 Task: Search round trip flight ticket for 2 adults, 4 children and 1 infant on lap in business from Salina: Salina Regional Airport to Greenville: Pitt-greenville Airport on 5-2-2023 and return on 5-3-2023. Choice of flights is American. Price is upto 20000. Outbound departure time preference is 16:00. Return departure time preference is 12:45.
Action: Mouse moved to (338, 294)
Screenshot: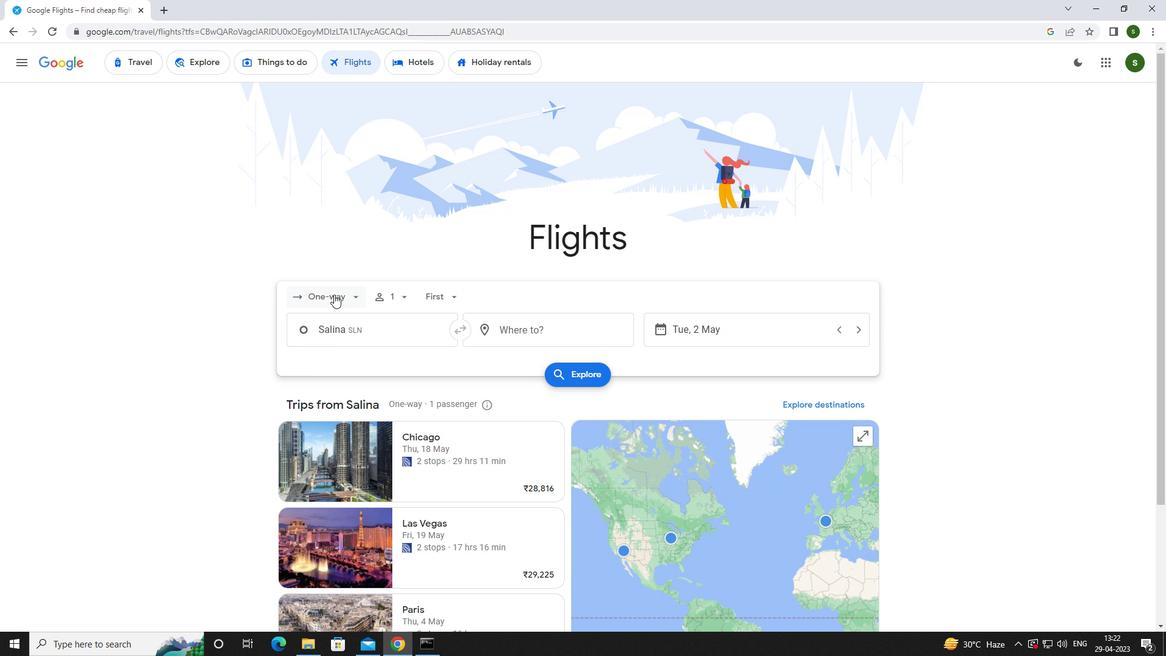 
Action: Mouse pressed left at (338, 294)
Screenshot: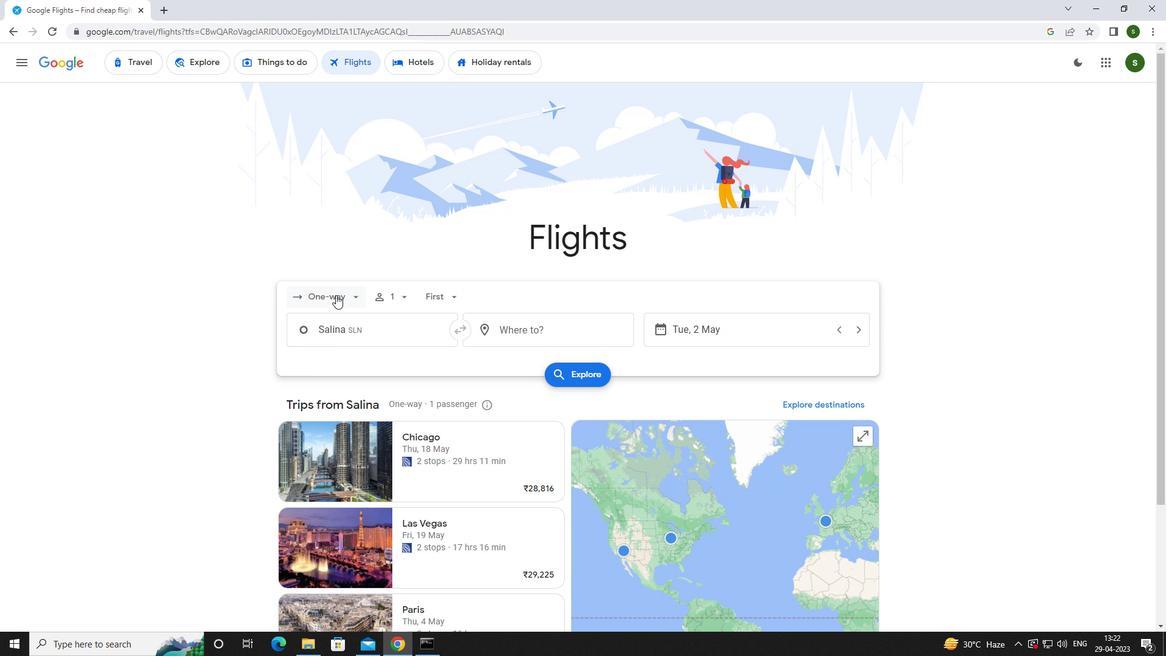 
Action: Mouse moved to (354, 326)
Screenshot: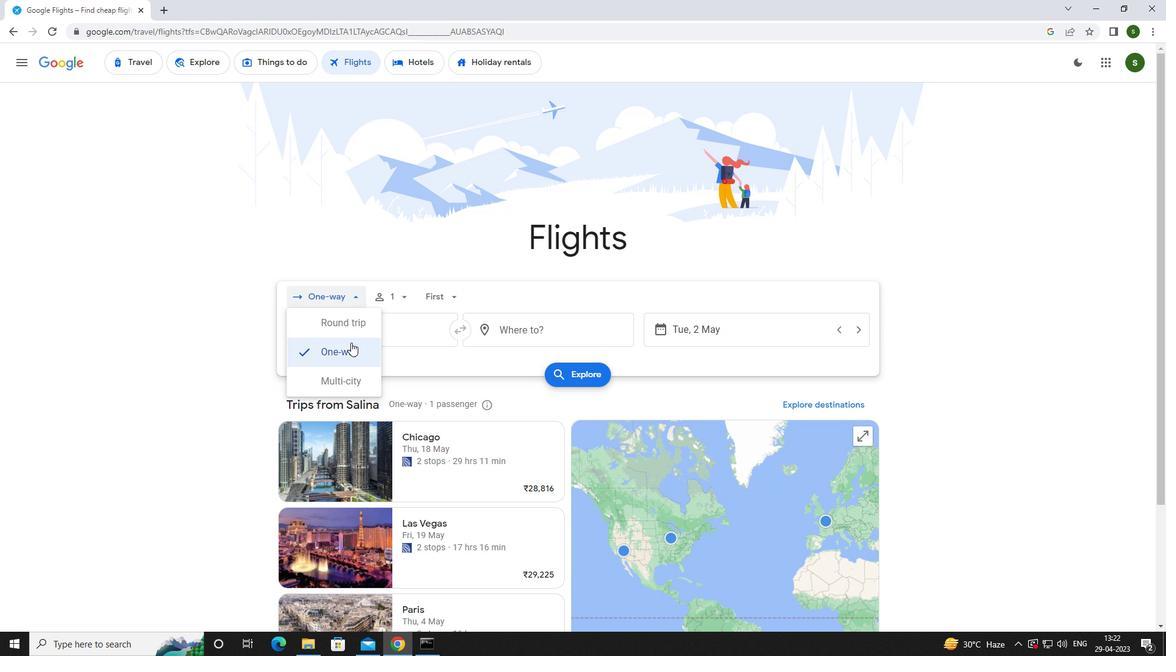 
Action: Mouse pressed left at (354, 326)
Screenshot: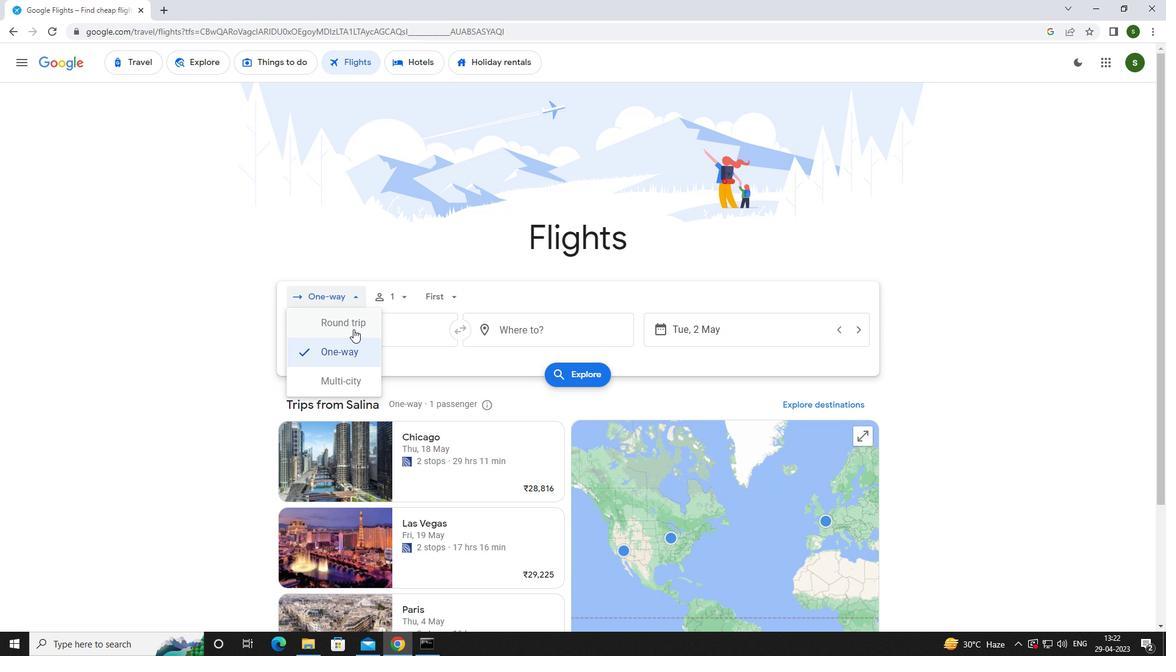 
Action: Mouse moved to (411, 293)
Screenshot: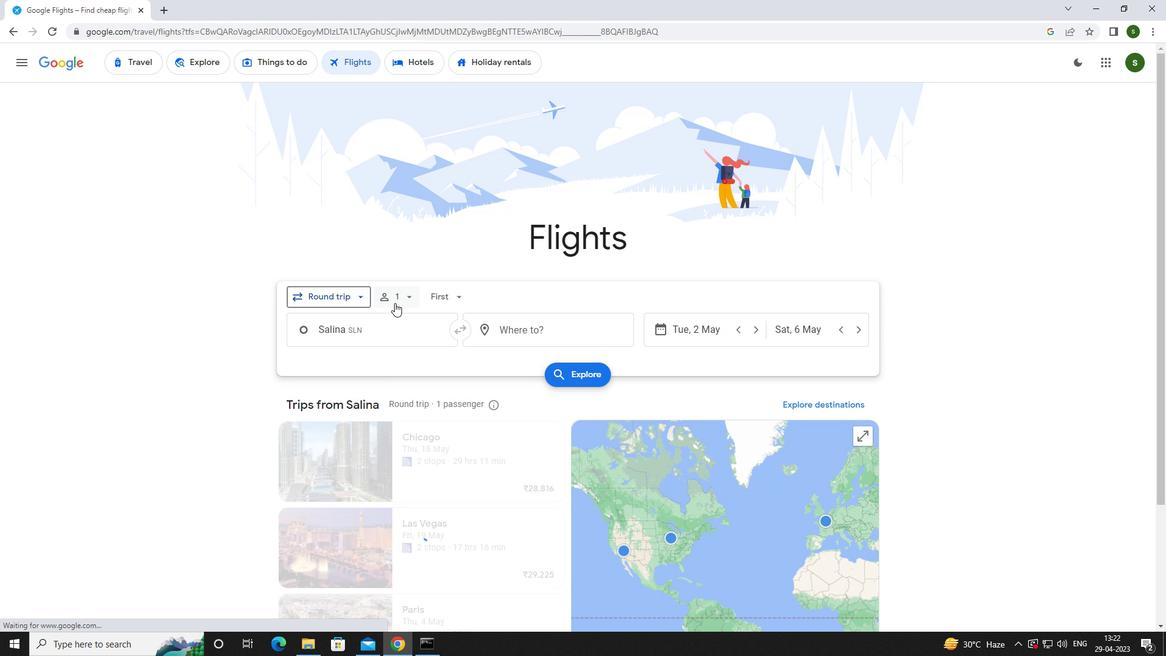
Action: Mouse pressed left at (411, 293)
Screenshot: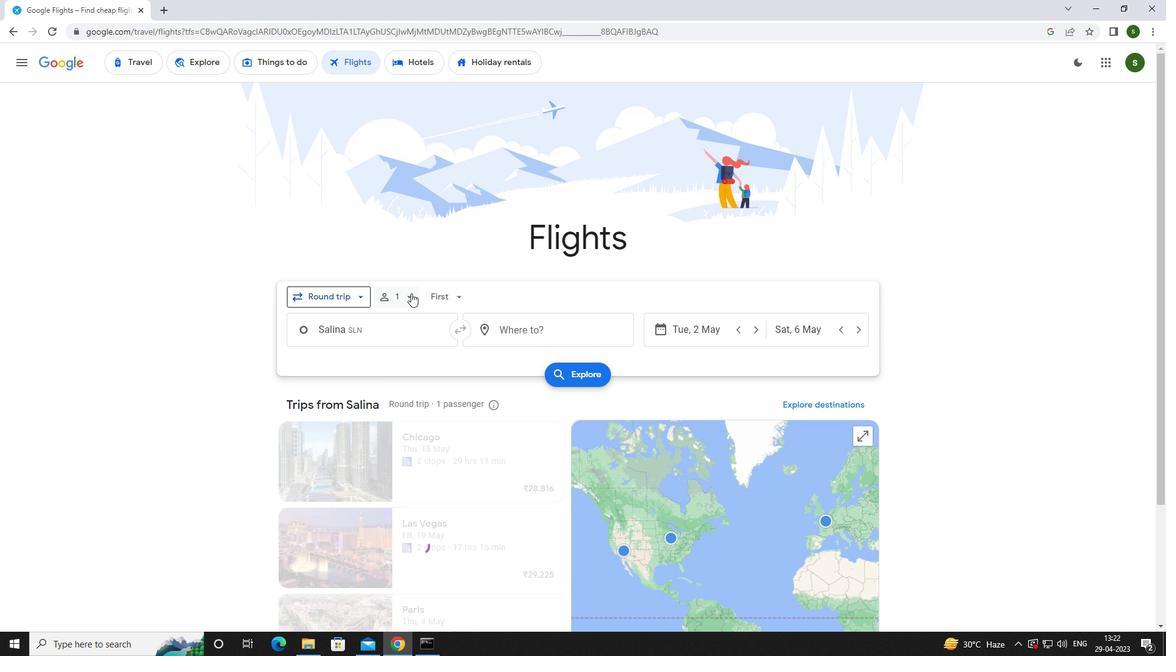 
Action: Mouse moved to (498, 325)
Screenshot: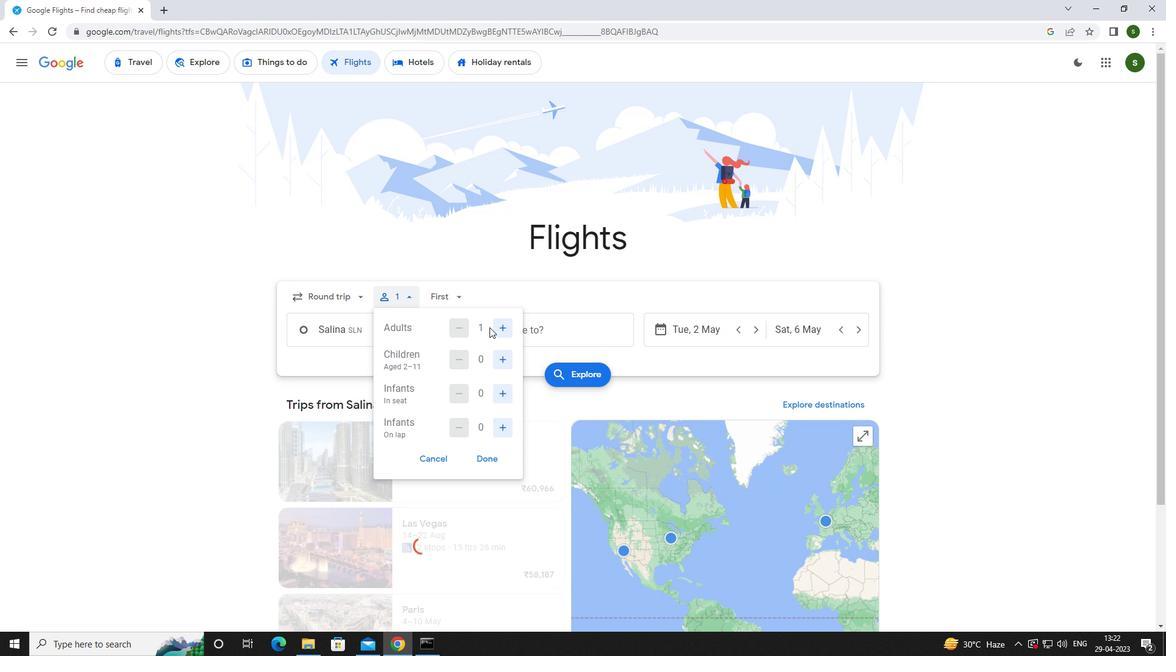 
Action: Mouse pressed left at (498, 325)
Screenshot: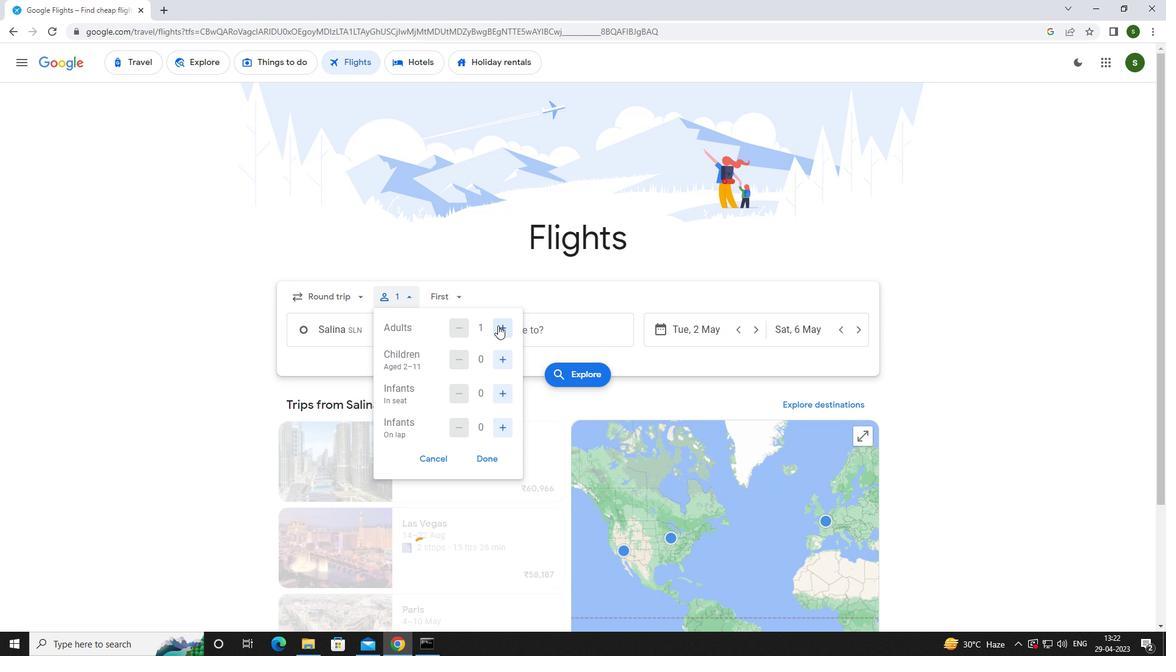
Action: Mouse moved to (495, 360)
Screenshot: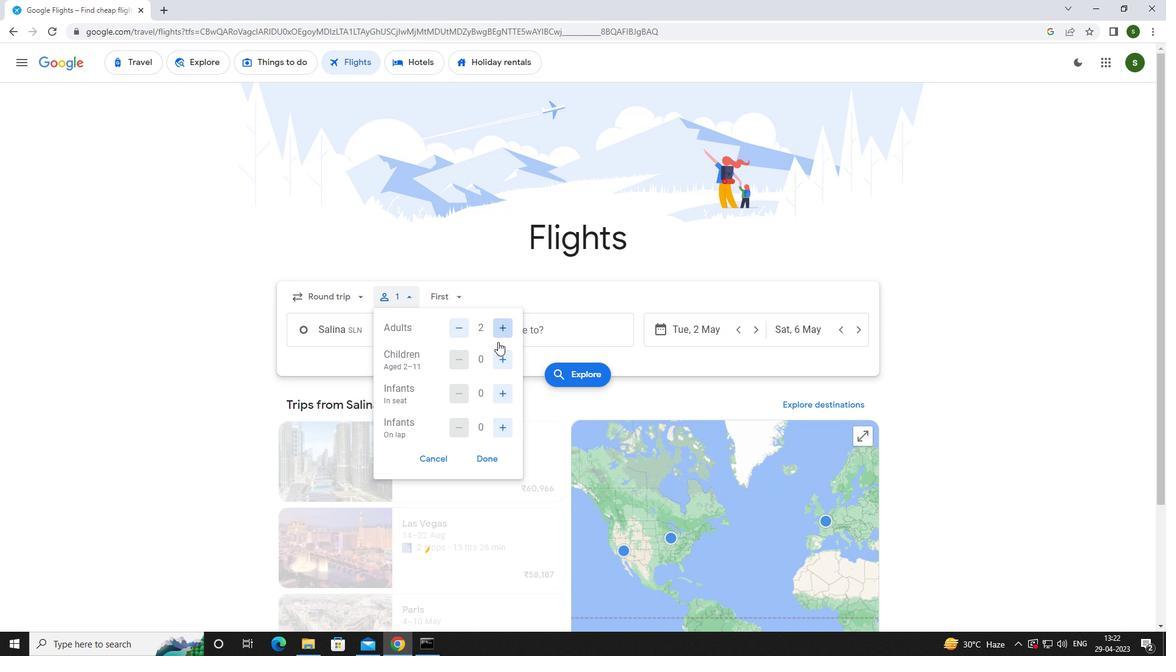 
Action: Mouse pressed left at (495, 360)
Screenshot: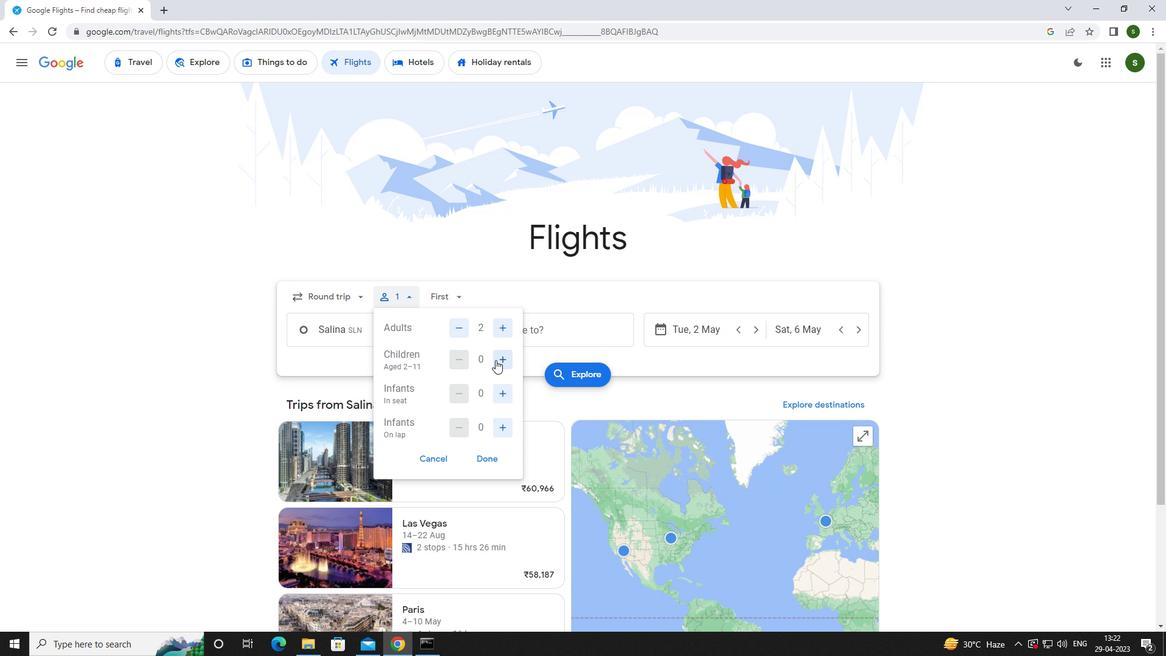 
Action: Mouse pressed left at (495, 360)
Screenshot: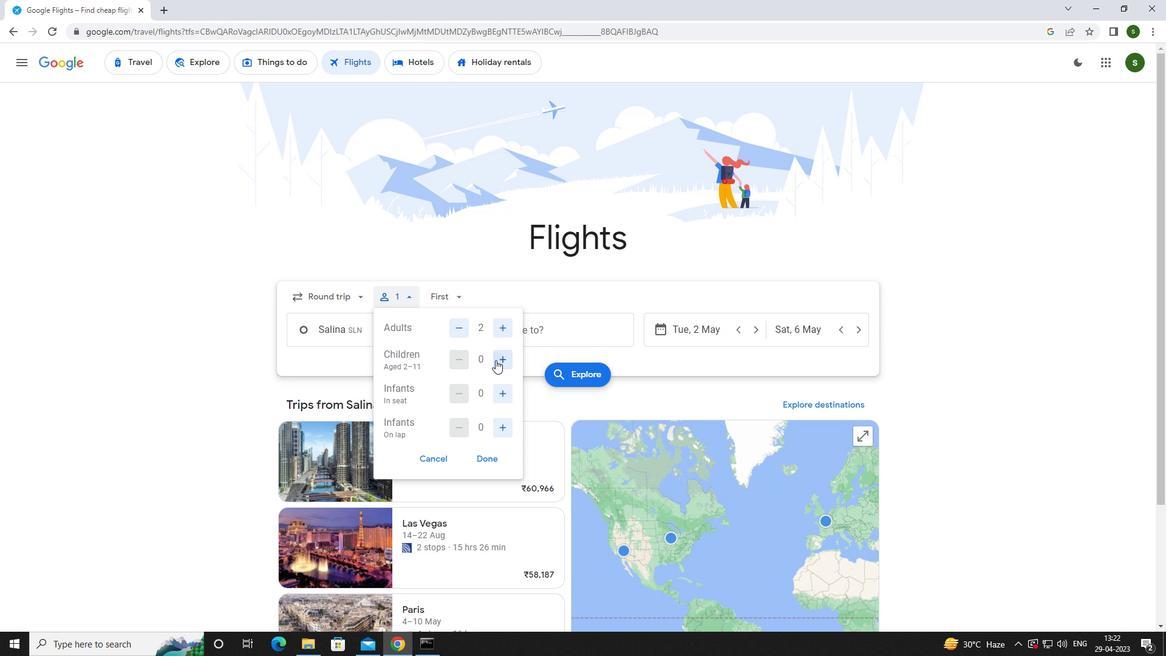 
Action: Mouse pressed left at (495, 360)
Screenshot: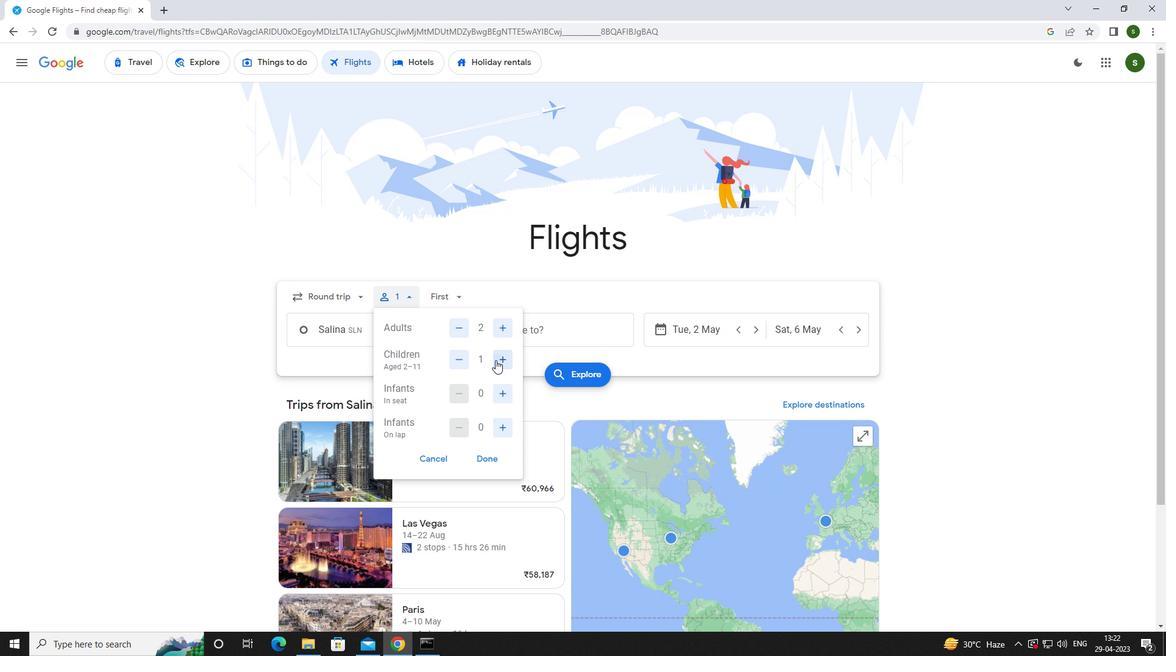 
Action: Mouse pressed left at (495, 360)
Screenshot: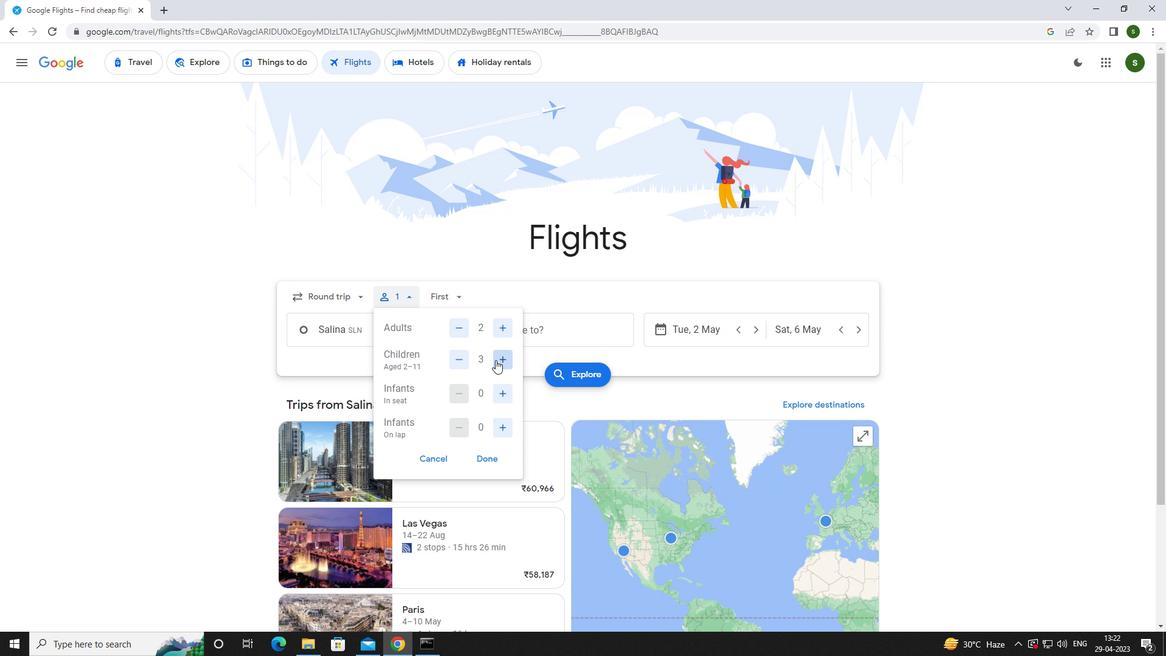 
Action: Mouse moved to (510, 424)
Screenshot: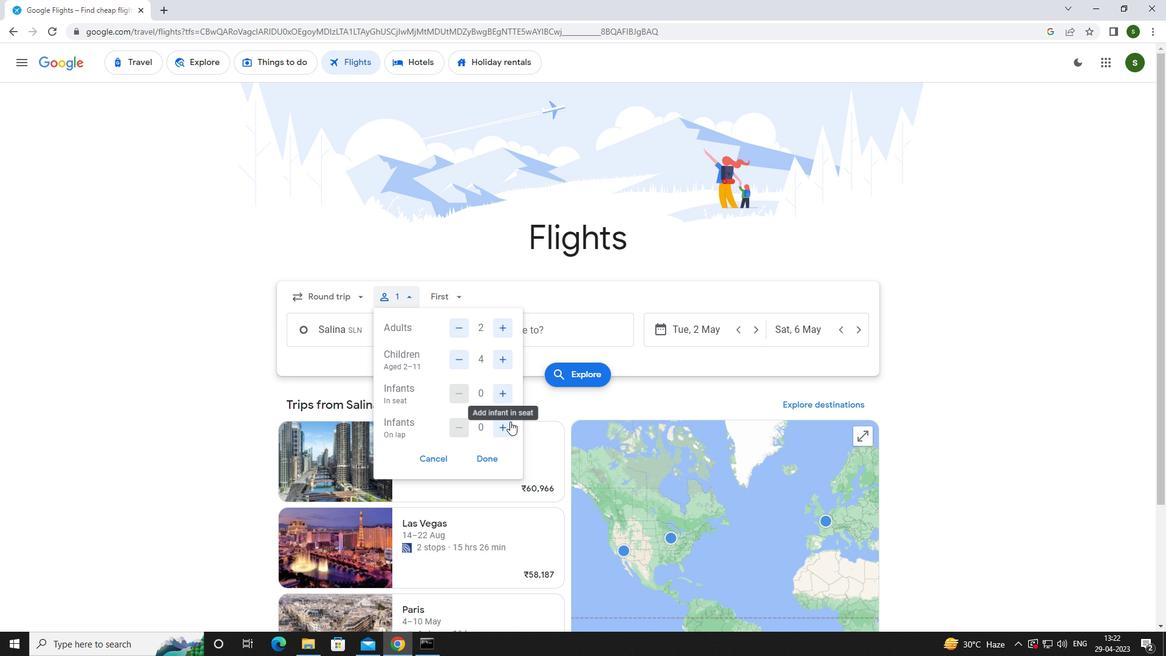 
Action: Mouse pressed left at (510, 424)
Screenshot: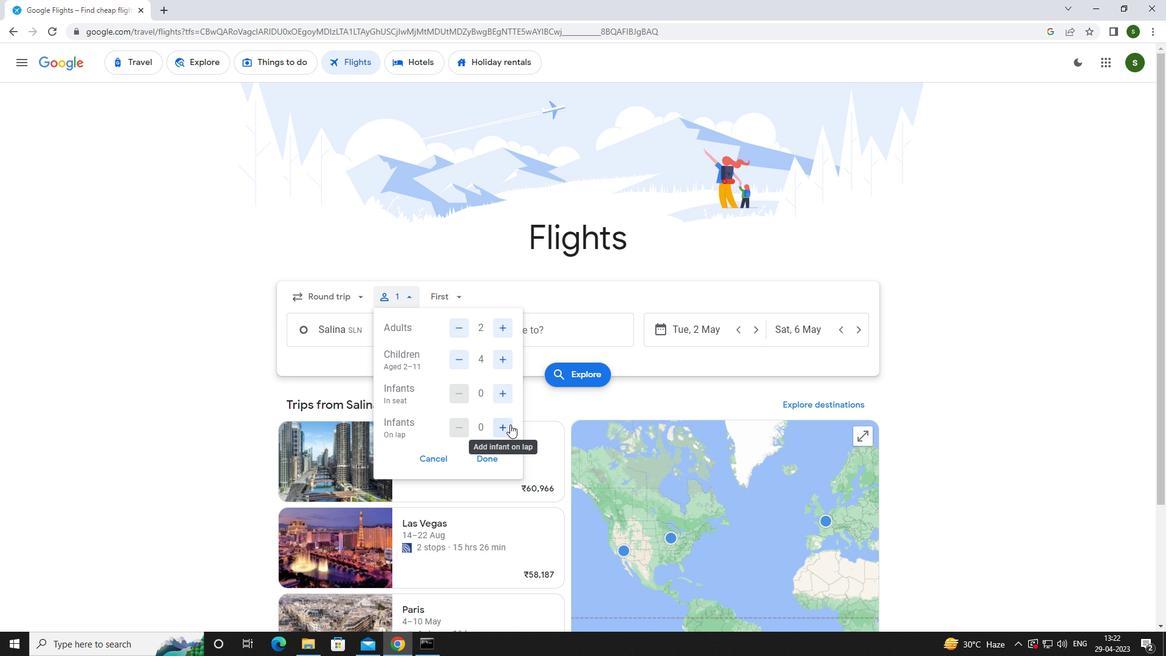 
Action: Mouse moved to (456, 293)
Screenshot: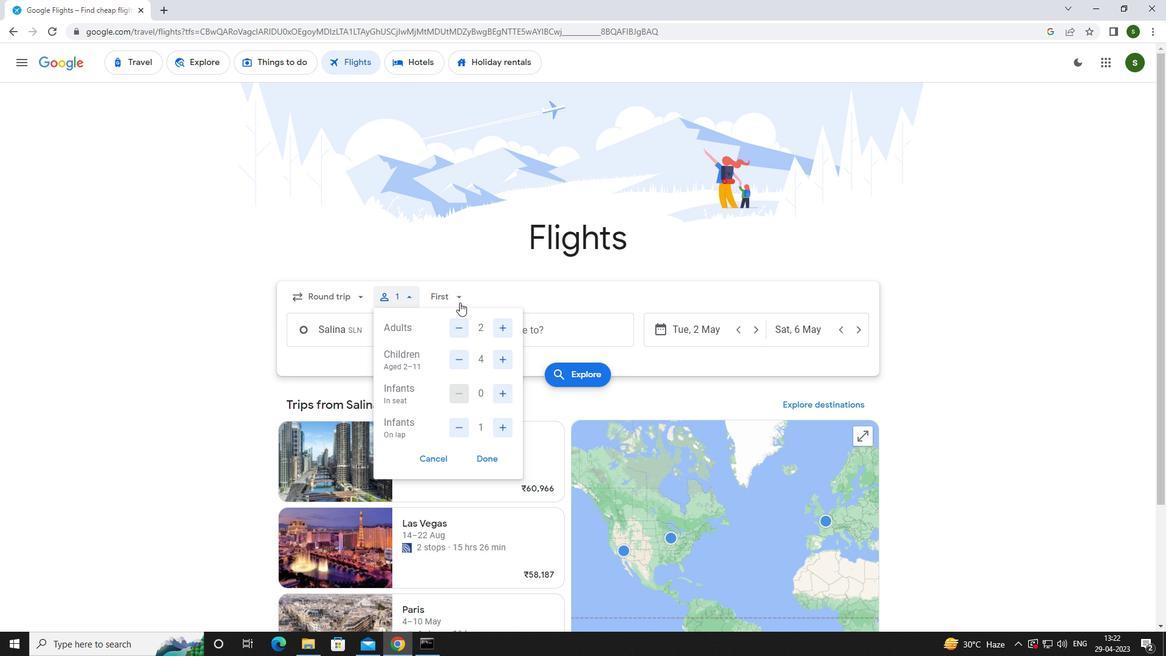 
Action: Mouse pressed left at (456, 293)
Screenshot: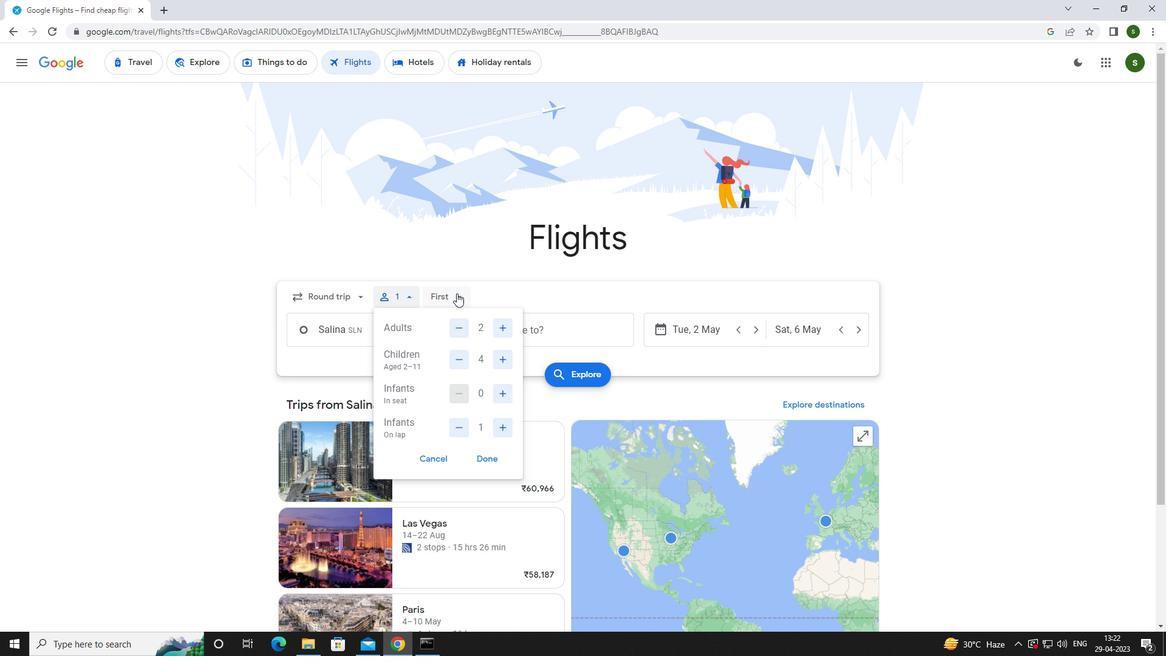 
Action: Mouse moved to (484, 381)
Screenshot: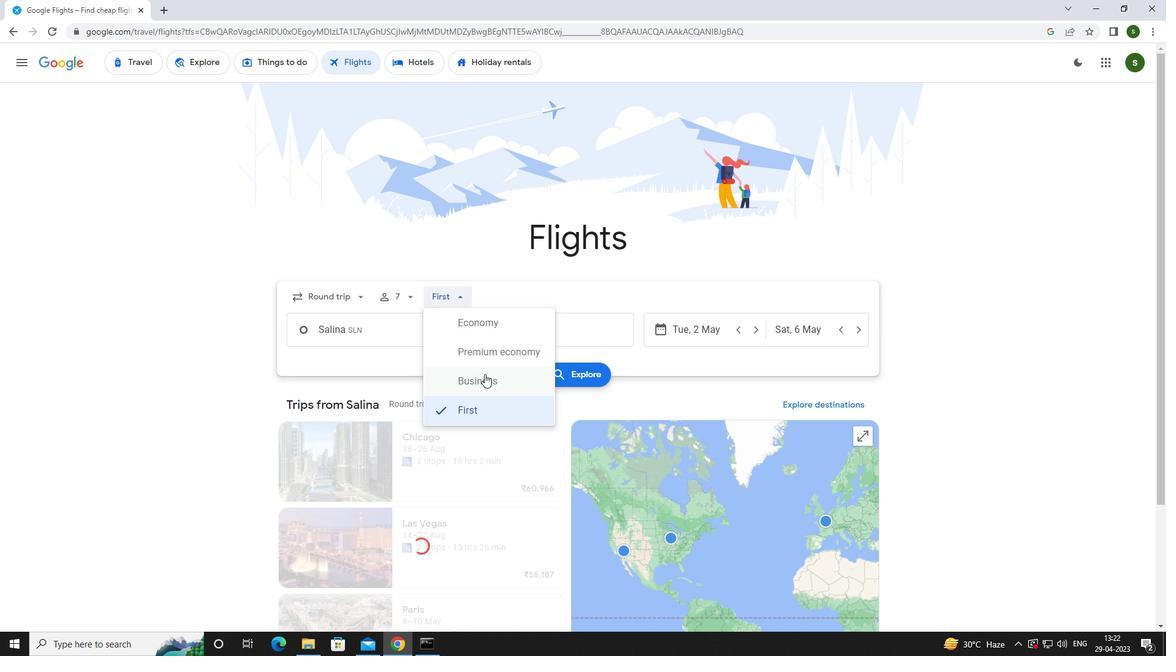 
Action: Mouse pressed left at (484, 381)
Screenshot: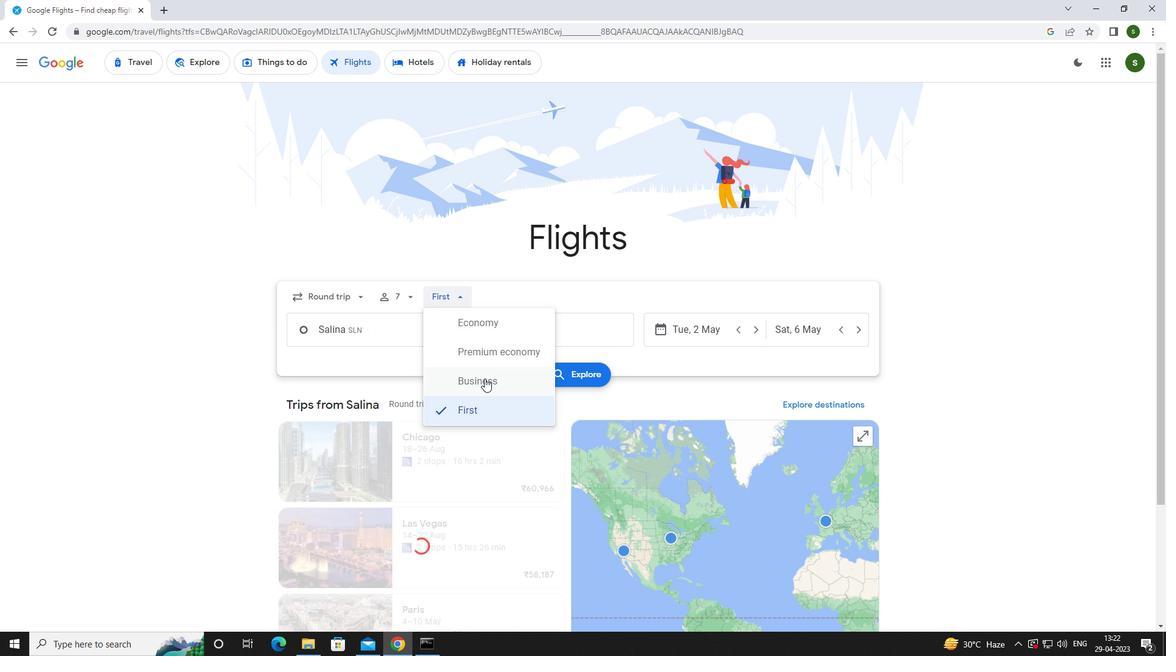 
Action: Mouse moved to (384, 339)
Screenshot: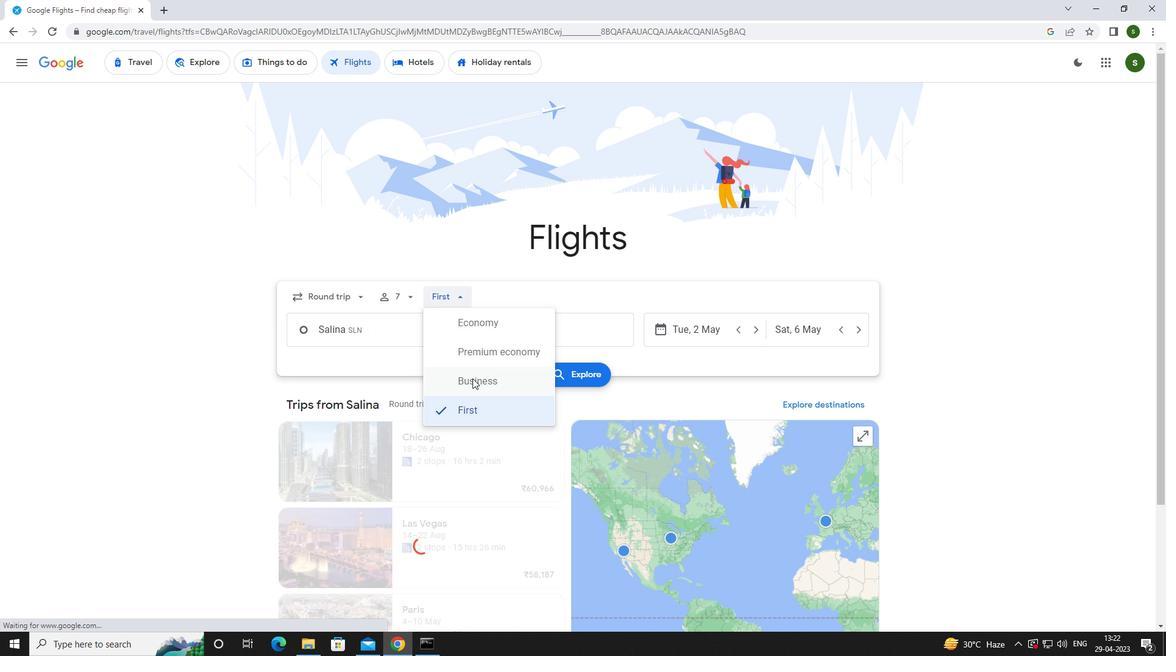 
Action: Mouse pressed left at (384, 339)
Screenshot: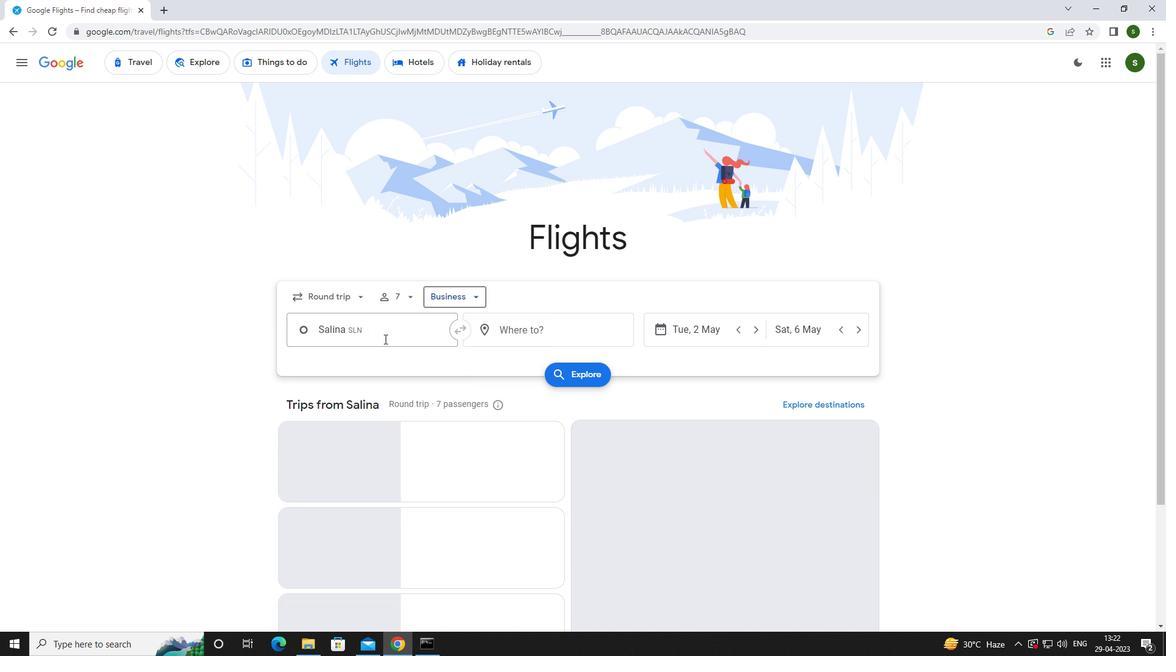 
Action: Key pressed s<Key.caps_lock>alina
Screenshot: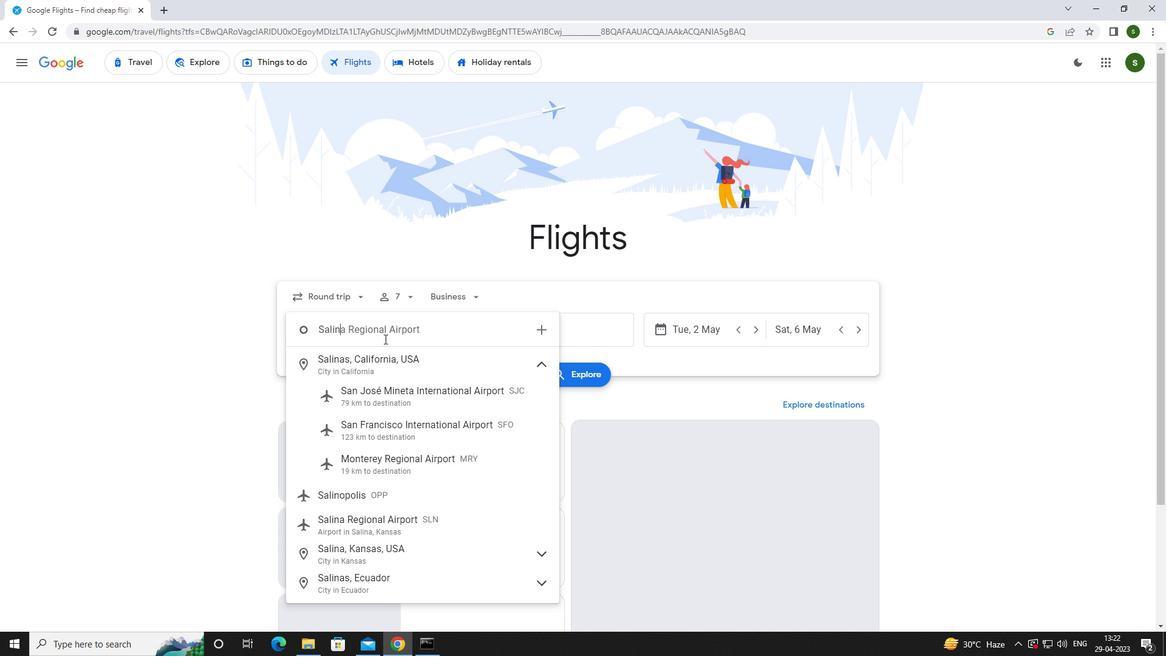 
Action: Mouse moved to (415, 499)
Screenshot: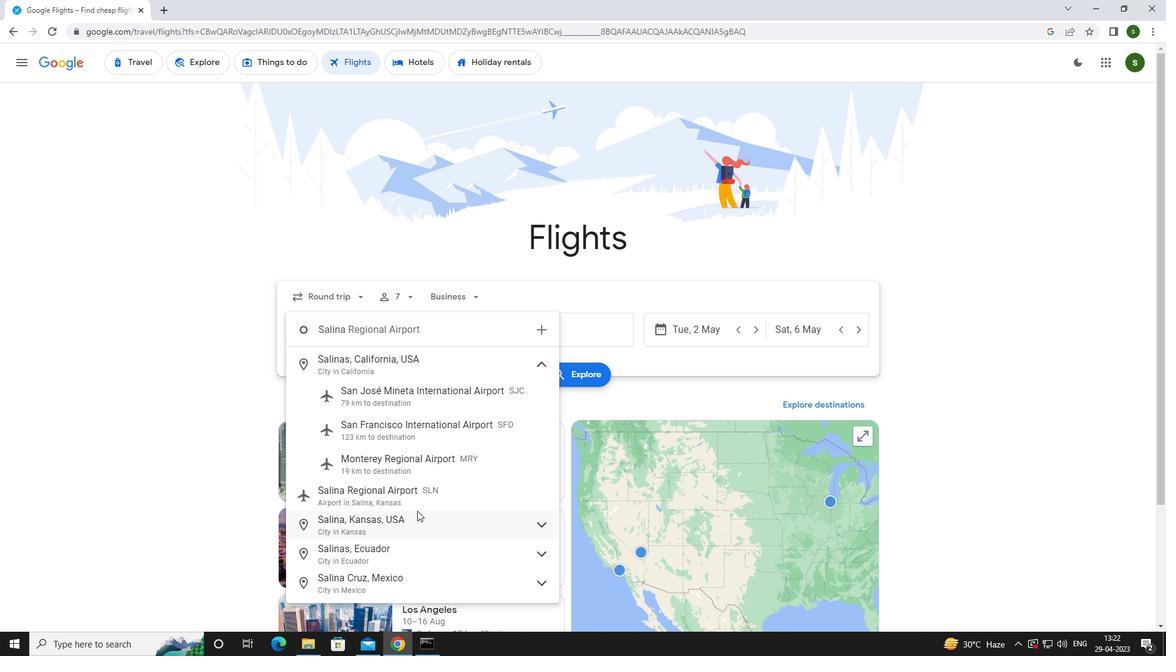 
Action: Mouse pressed left at (415, 499)
Screenshot: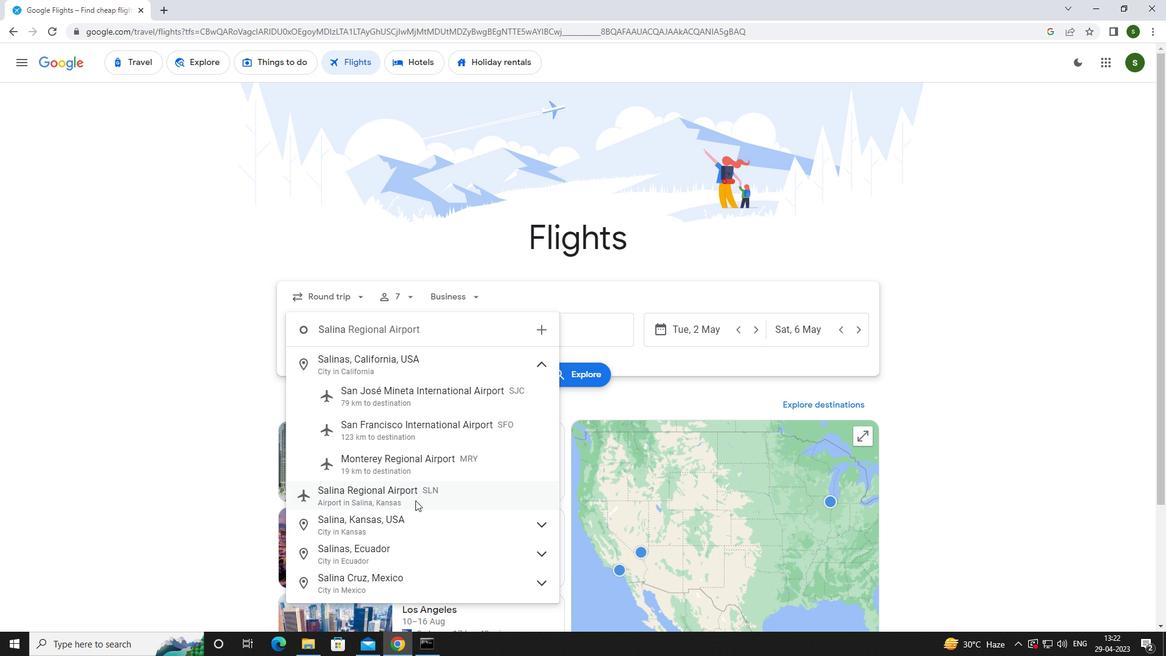 
Action: Mouse moved to (536, 335)
Screenshot: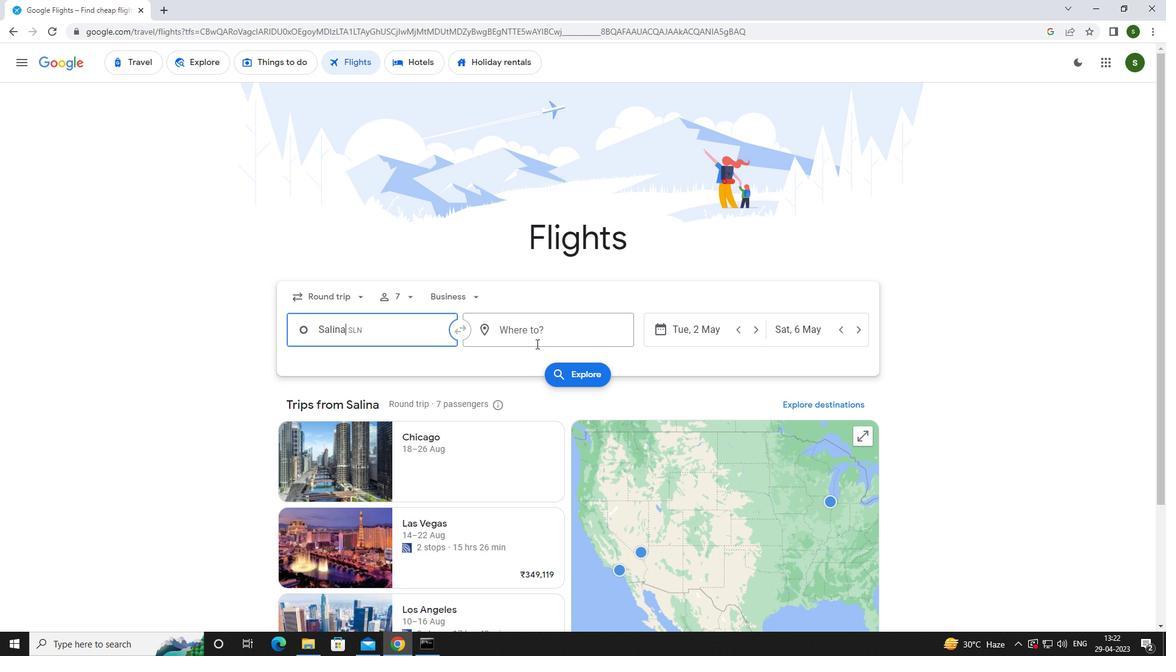 
Action: Mouse pressed left at (536, 335)
Screenshot: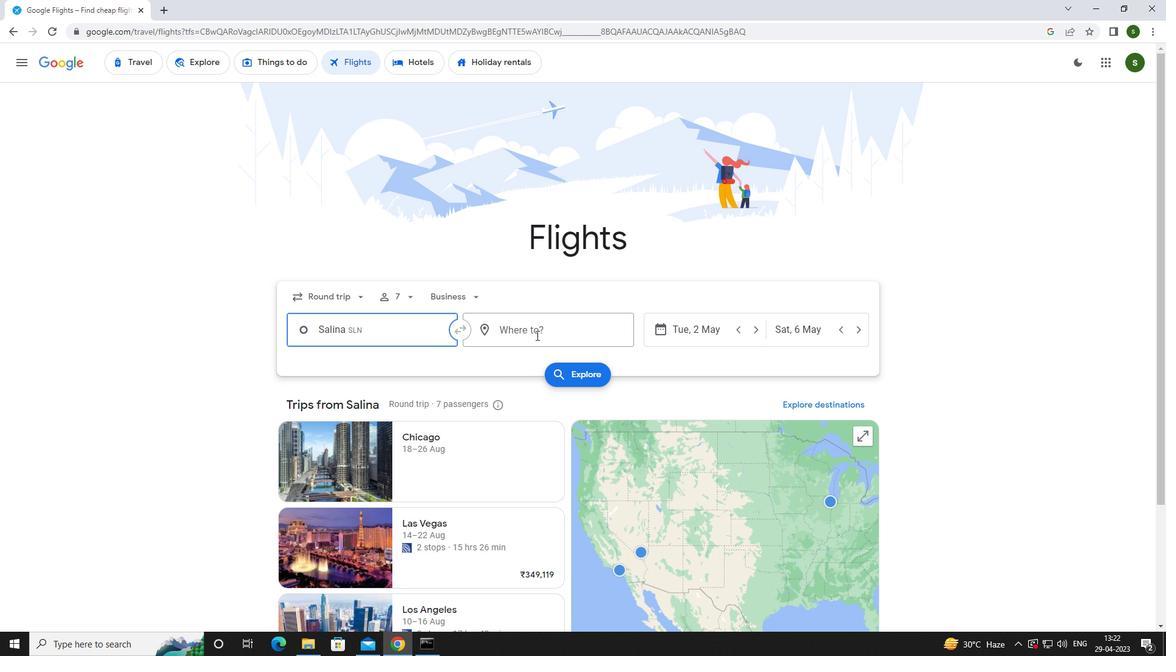 
Action: Mouse moved to (501, 303)
Screenshot: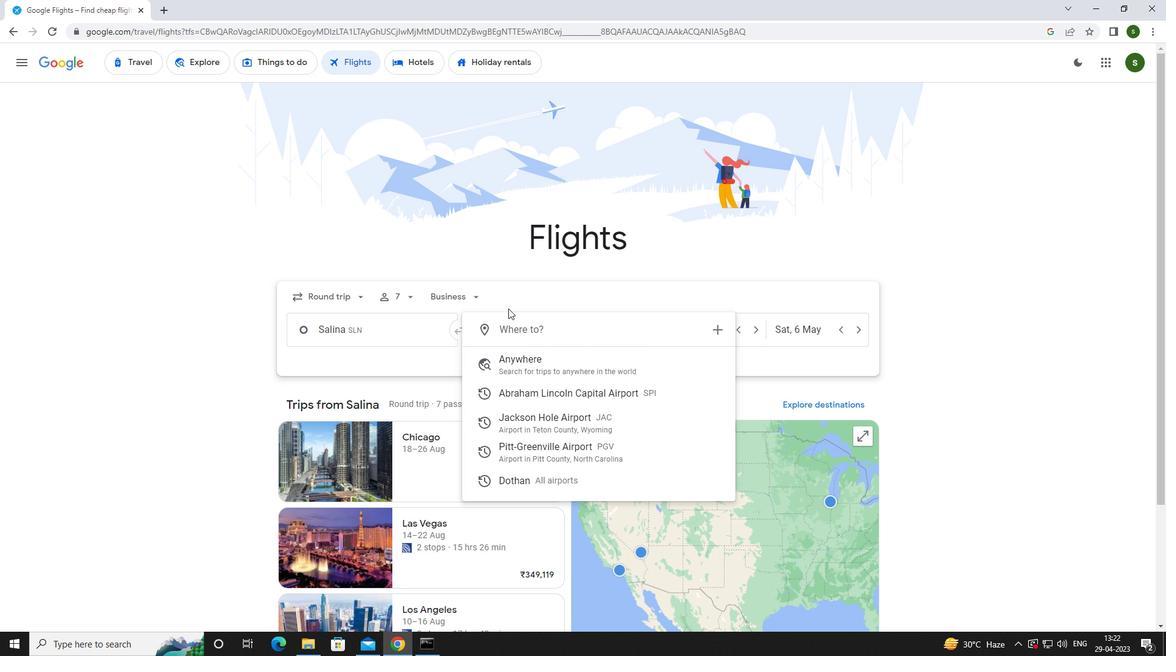 
Action: Key pressed <Key.caps_lock>g<Key.caps_lock>reenville<Key.space><Key.caps_lock>p<Key.caps_lock>i
Screenshot: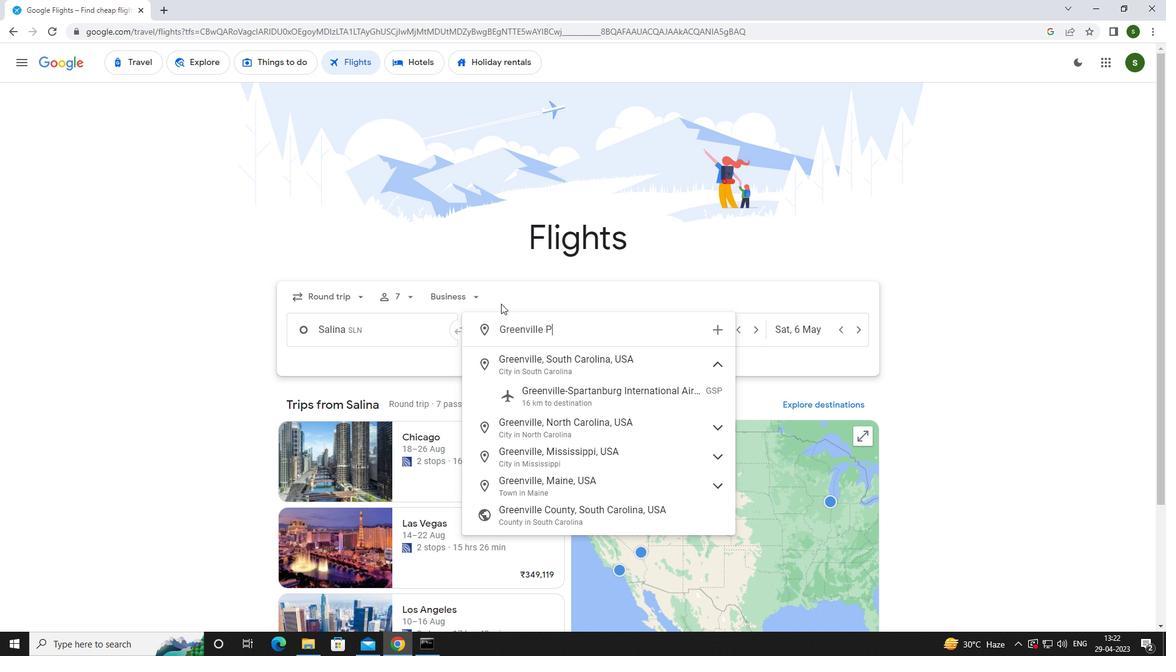 
Action: Mouse moved to (567, 354)
Screenshot: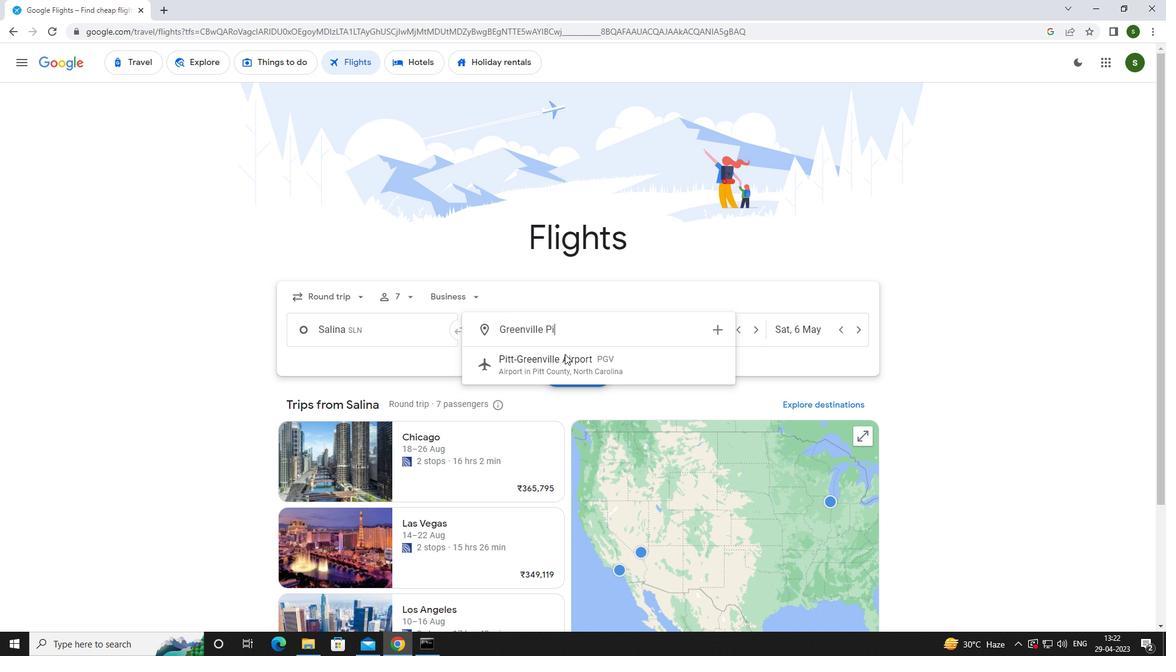 
Action: Mouse pressed left at (567, 354)
Screenshot: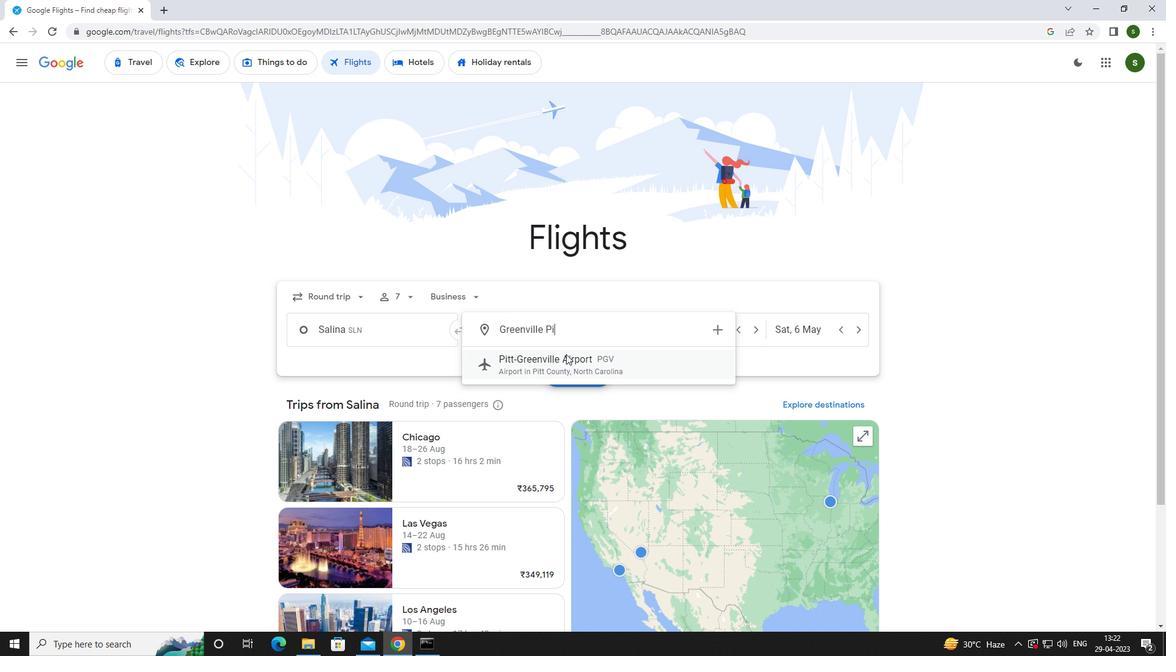 
Action: Mouse moved to (710, 328)
Screenshot: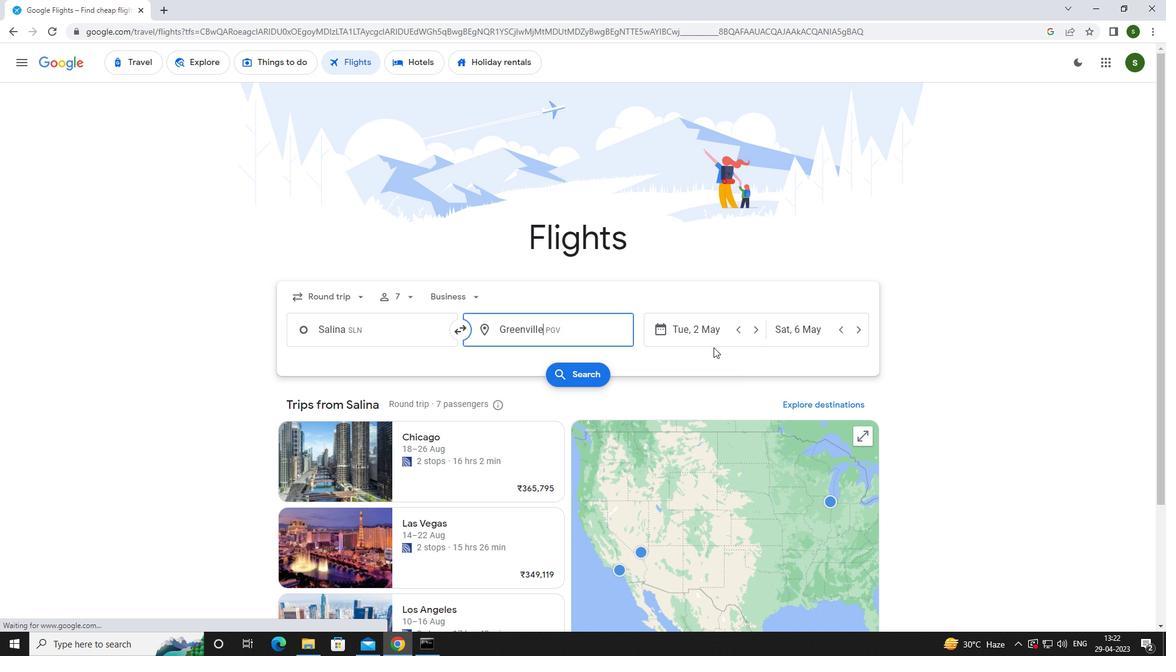
Action: Mouse pressed left at (710, 328)
Screenshot: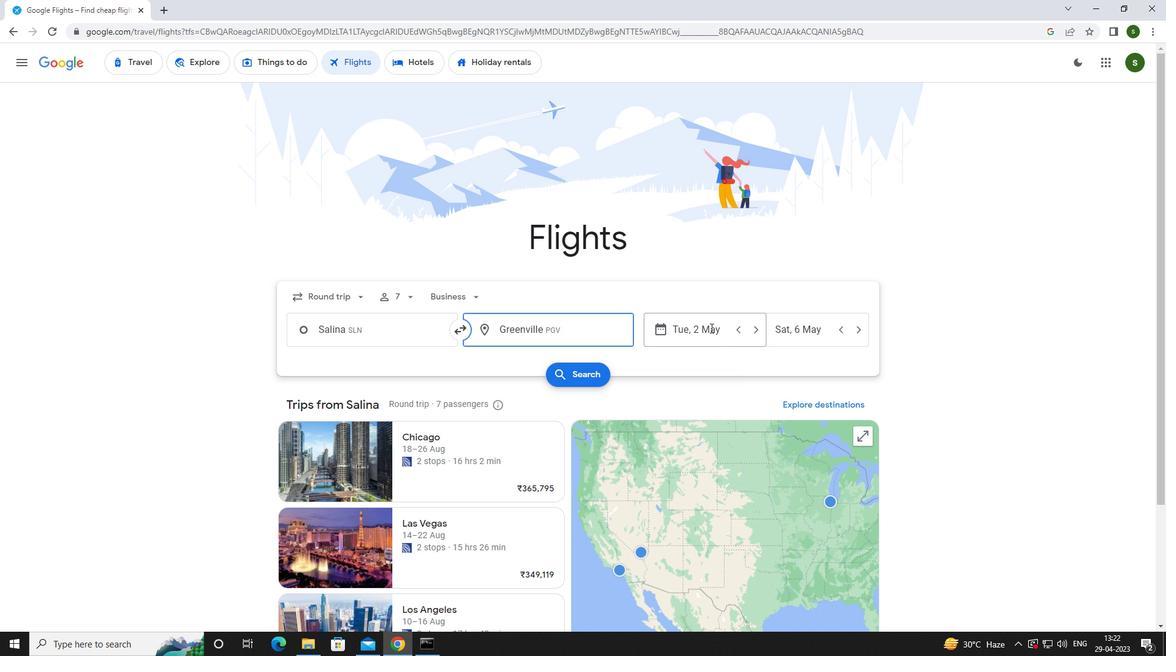 
Action: Mouse moved to (726, 405)
Screenshot: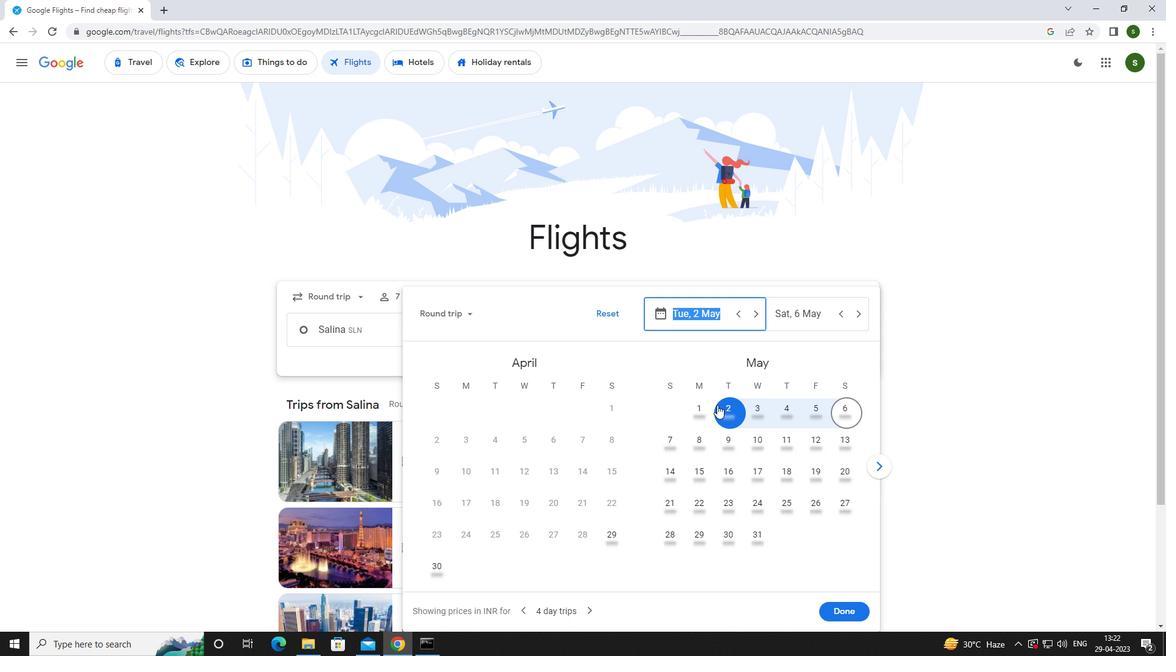 
Action: Mouse pressed left at (726, 405)
Screenshot: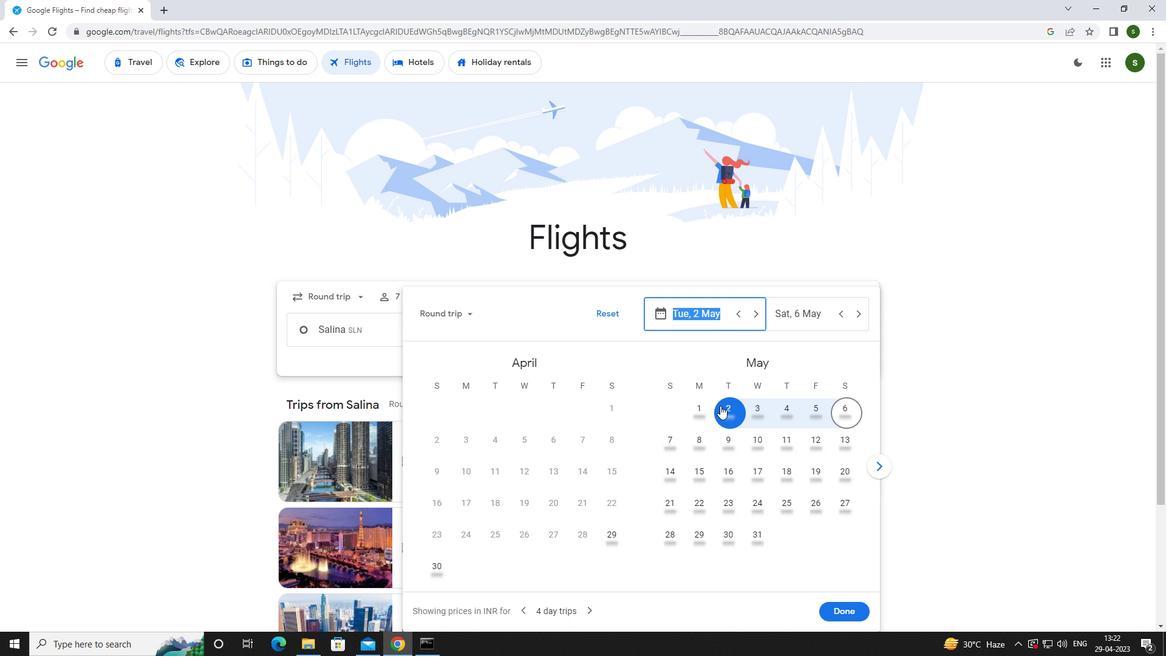 
Action: Mouse moved to (820, 309)
Screenshot: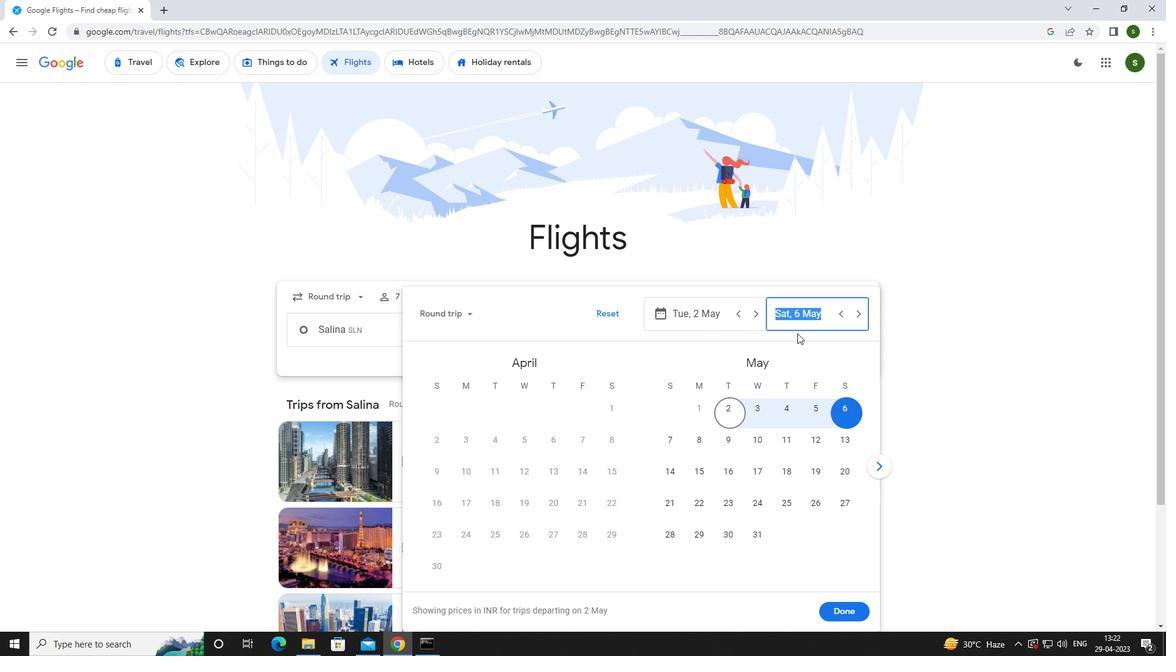 
Action: Mouse pressed left at (820, 309)
Screenshot: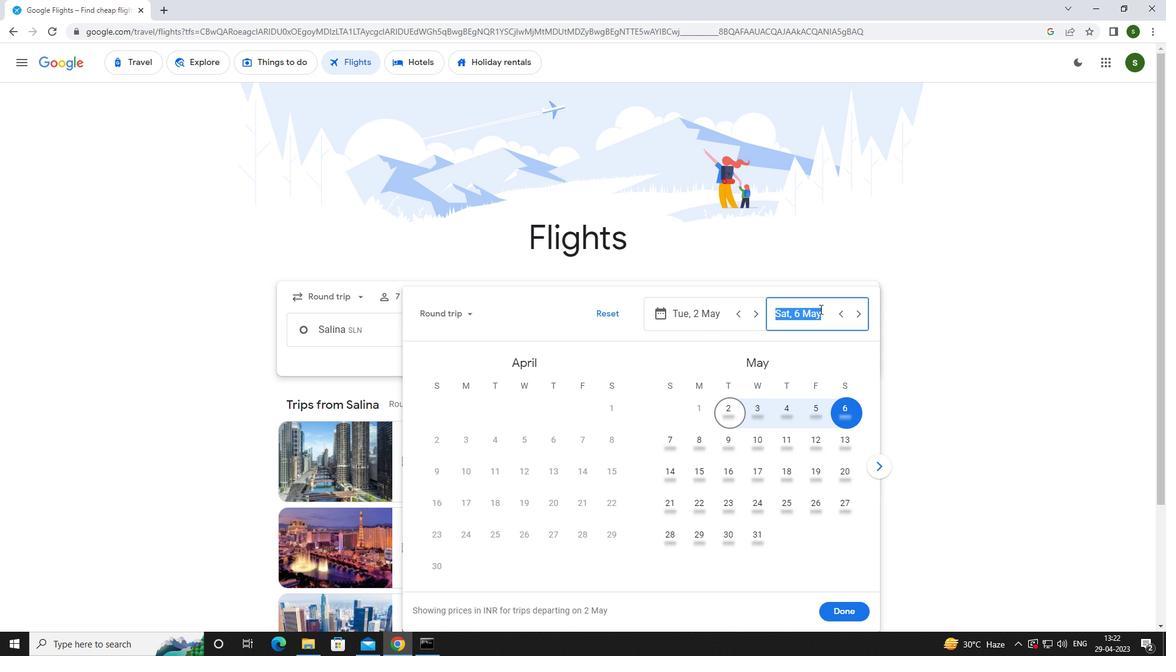 
Action: Mouse moved to (760, 415)
Screenshot: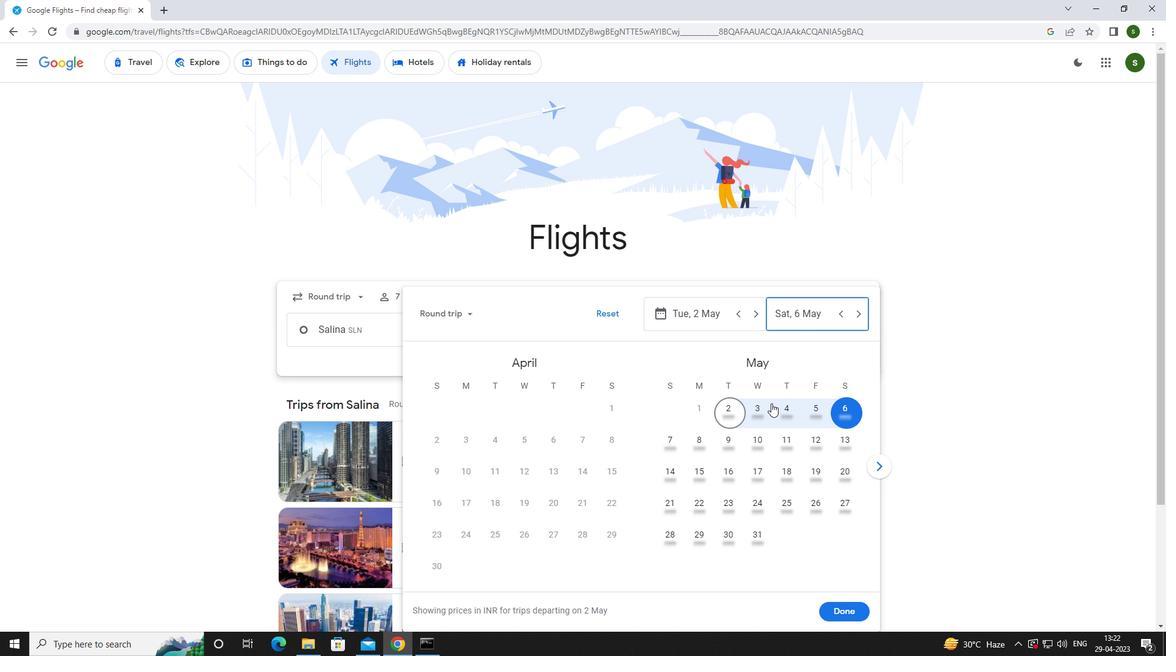 
Action: Mouse pressed left at (760, 415)
Screenshot: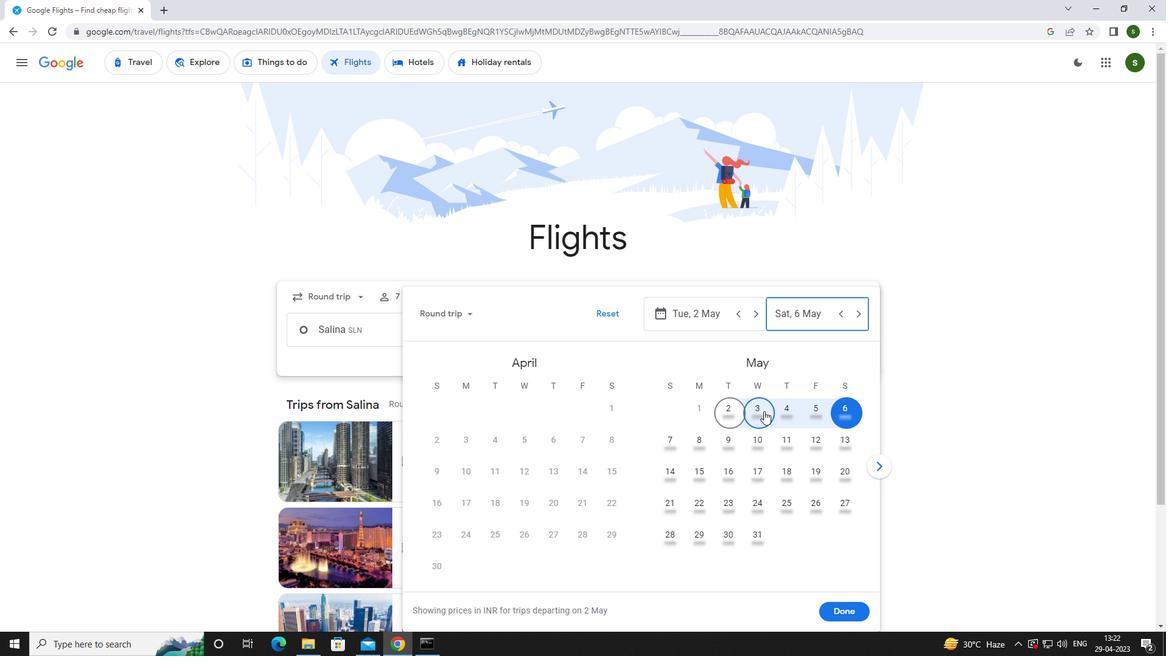
Action: Mouse moved to (856, 607)
Screenshot: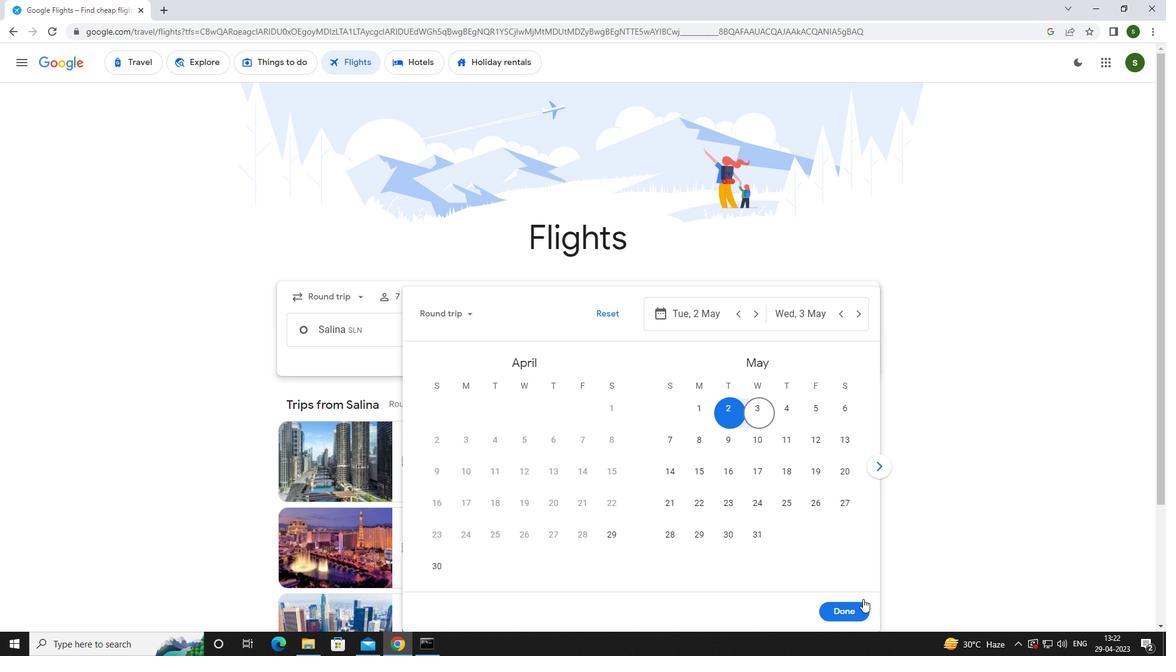 
Action: Mouse pressed left at (856, 607)
Screenshot: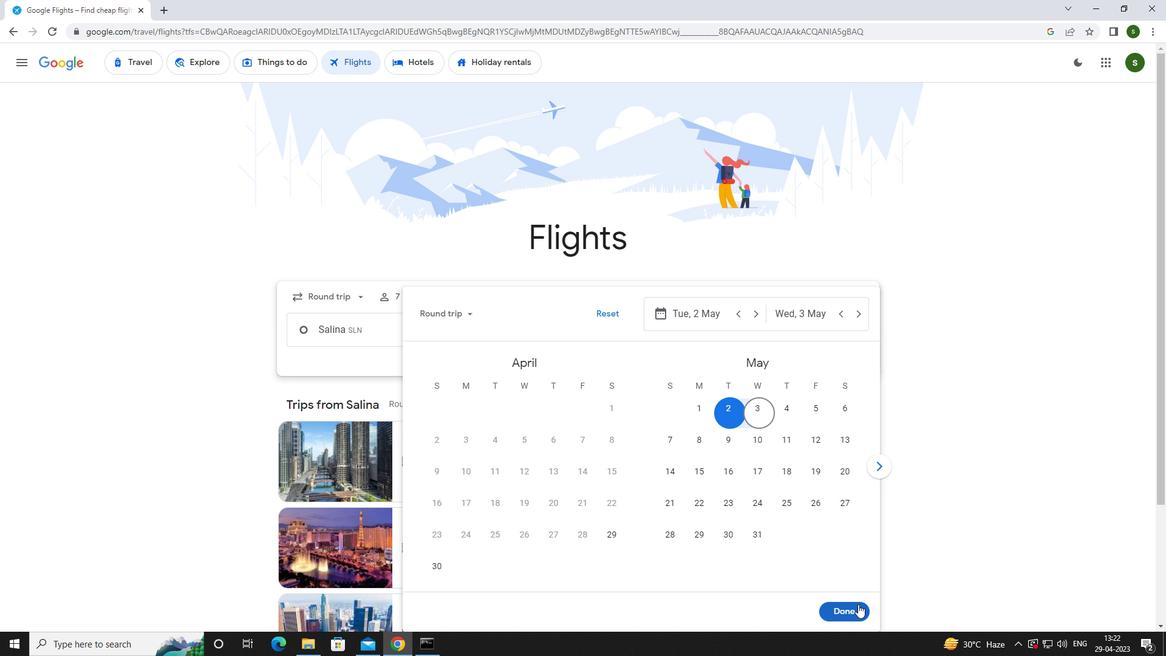 
Action: Mouse moved to (594, 379)
Screenshot: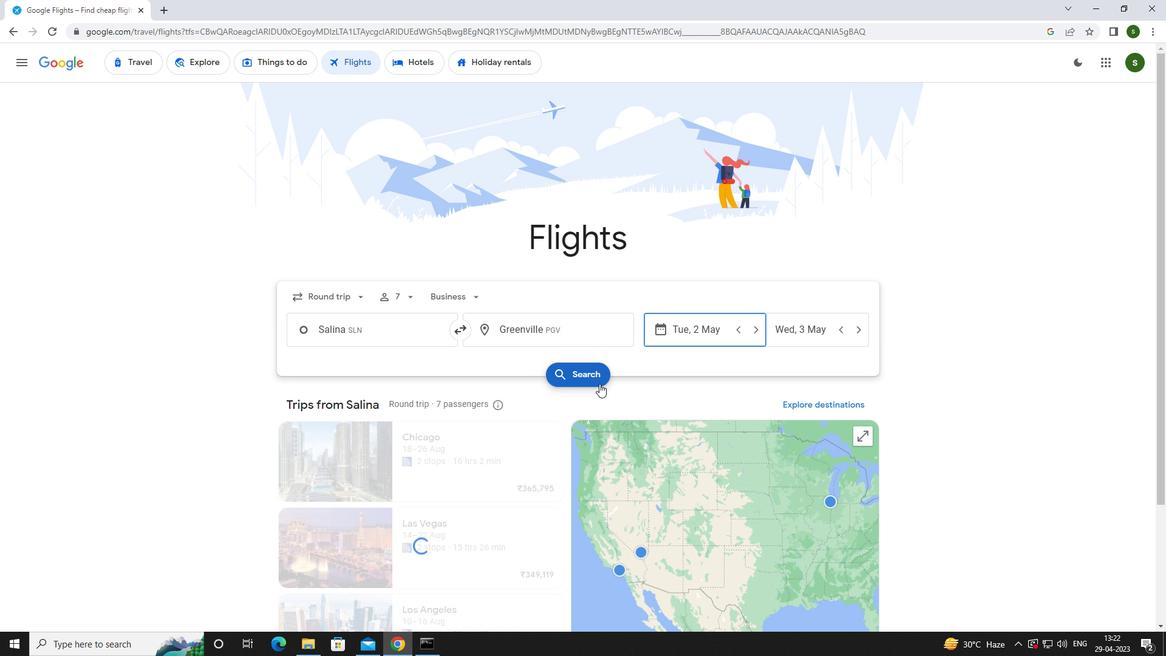 
Action: Mouse pressed left at (594, 379)
Screenshot: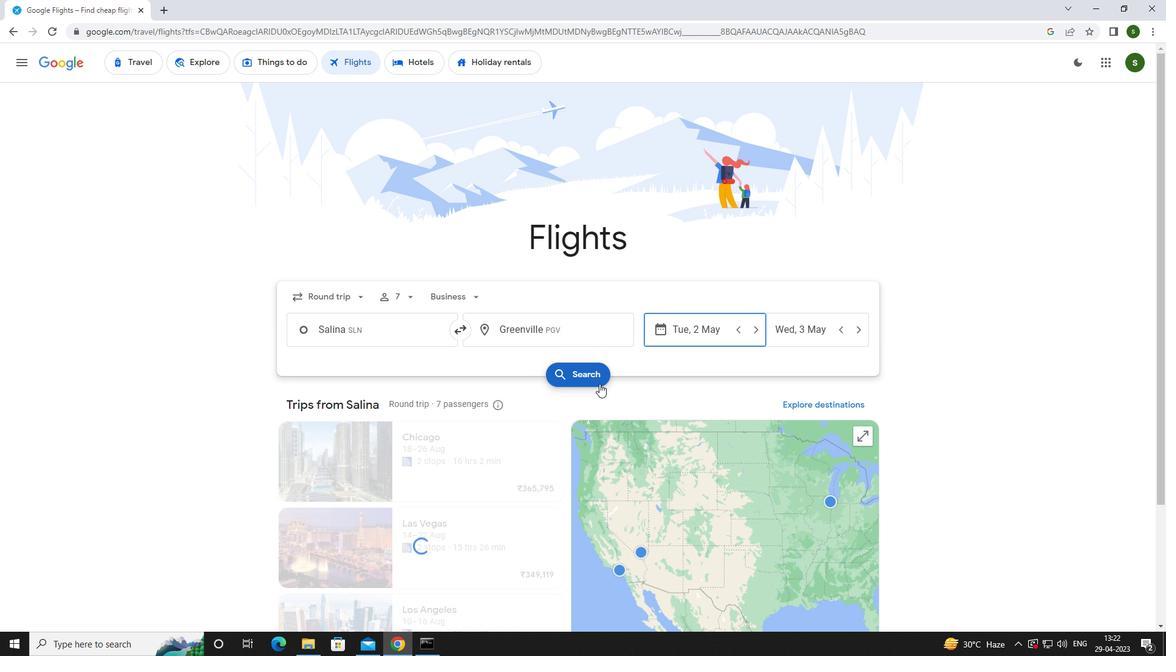 
Action: Mouse moved to (319, 175)
Screenshot: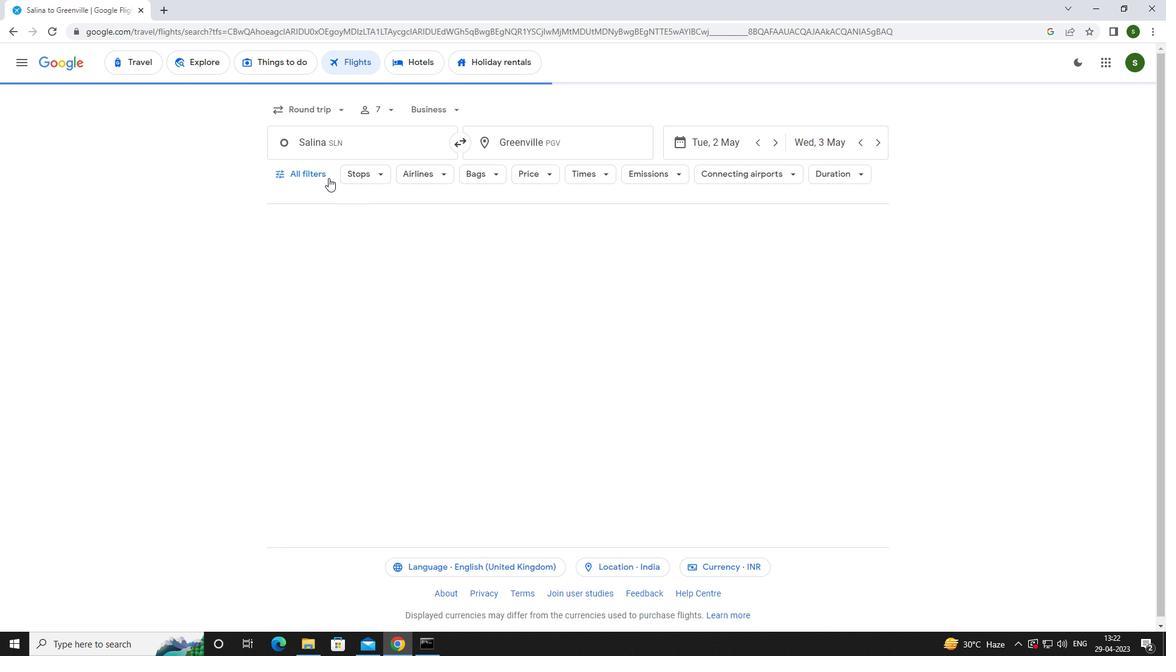 
Action: Mouse pressed left at (319, 175)
Screenshot: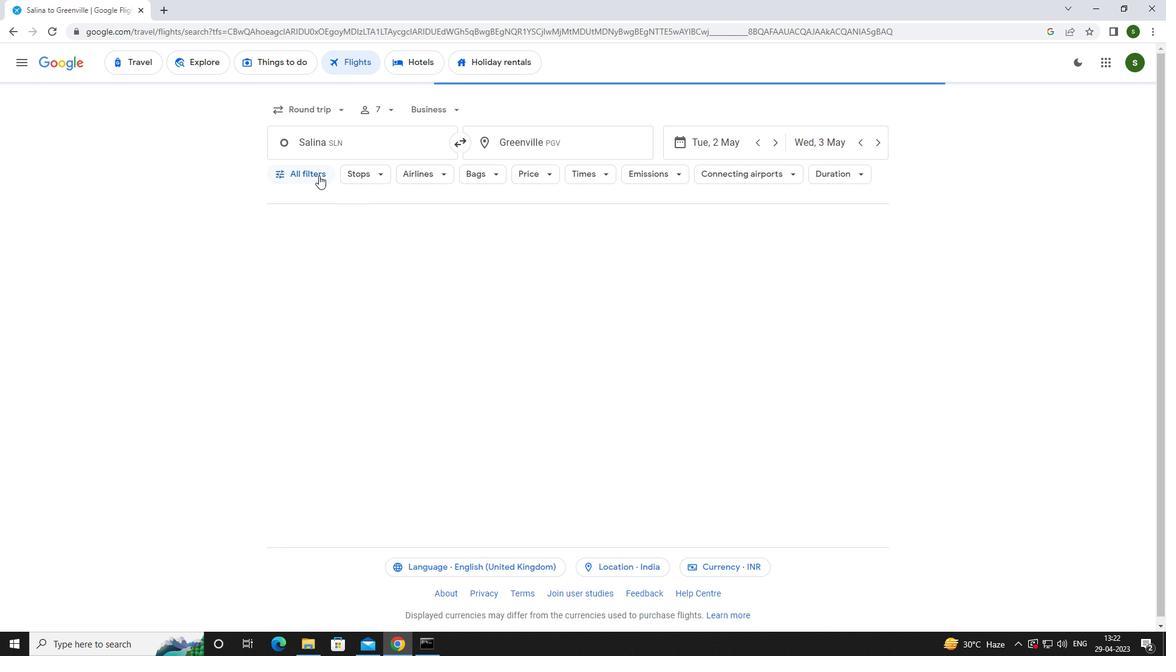 
Action: Mouse moved to (436, 303)
Screenshot: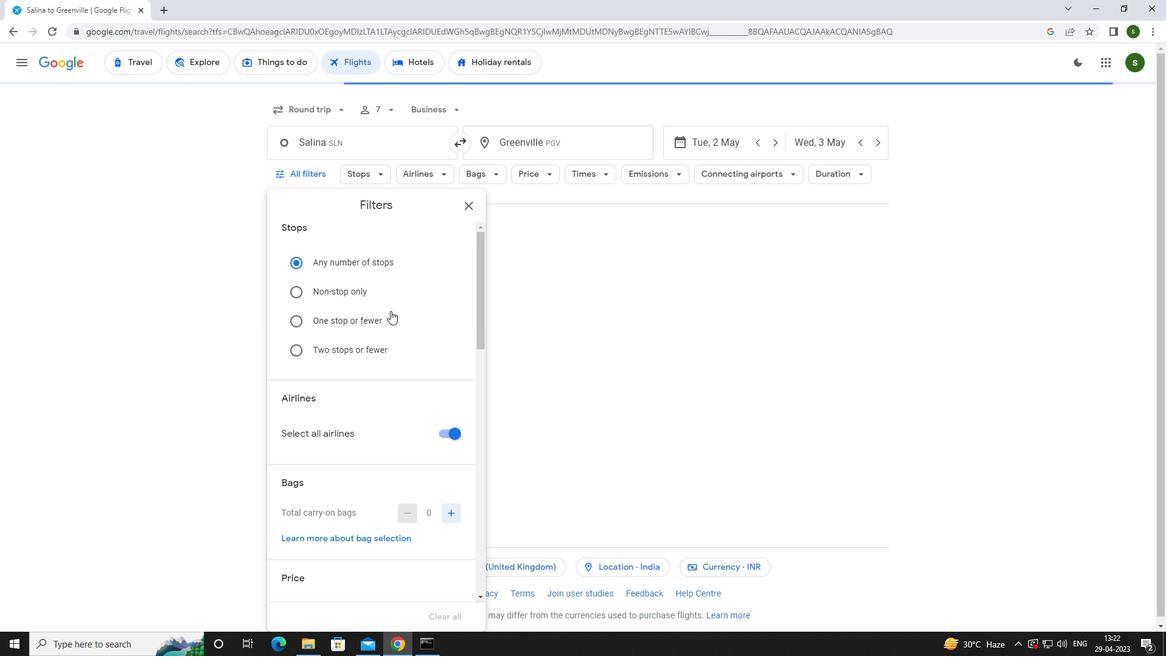 
Action: Mouse scrolled (436, 303) with delta (0, 0)
Screenshot: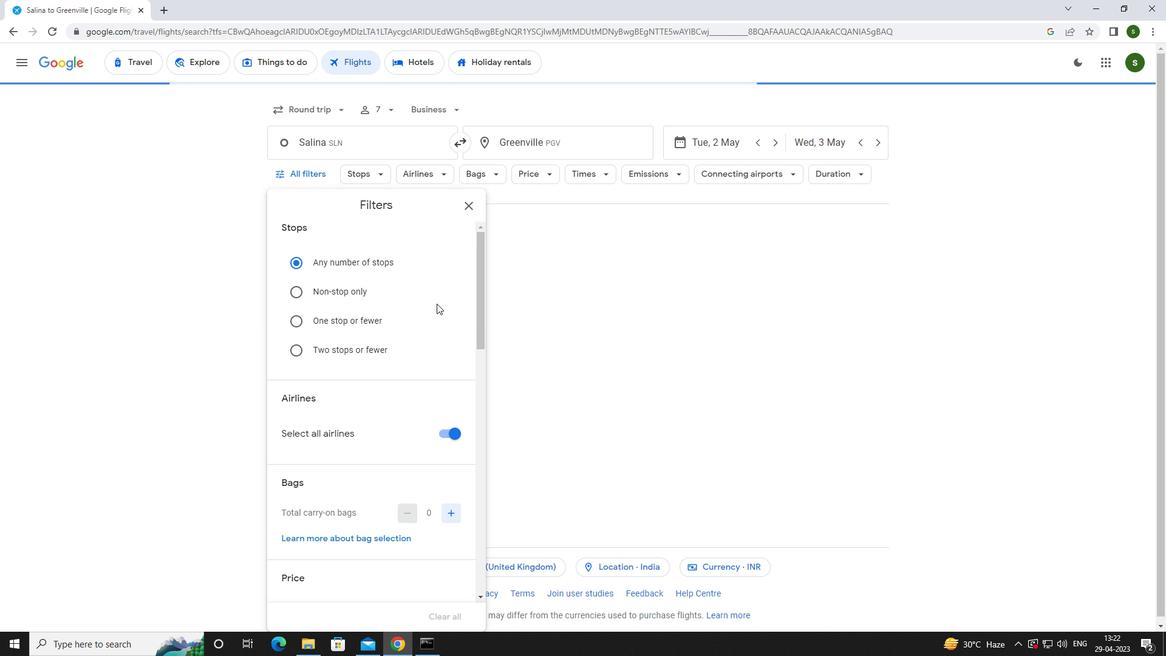 
Action: Mouse moved to (435, 306)
Screenshot: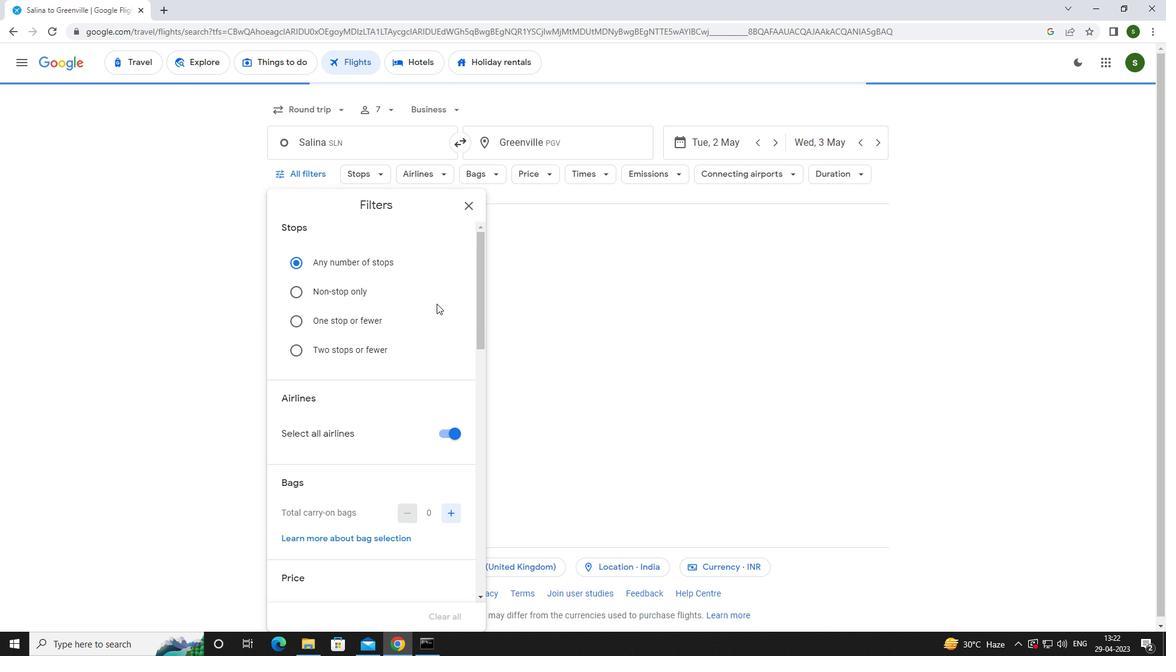 
Action: Mouse scrolled (435, 305) with delta (0, 0)
Screenshot: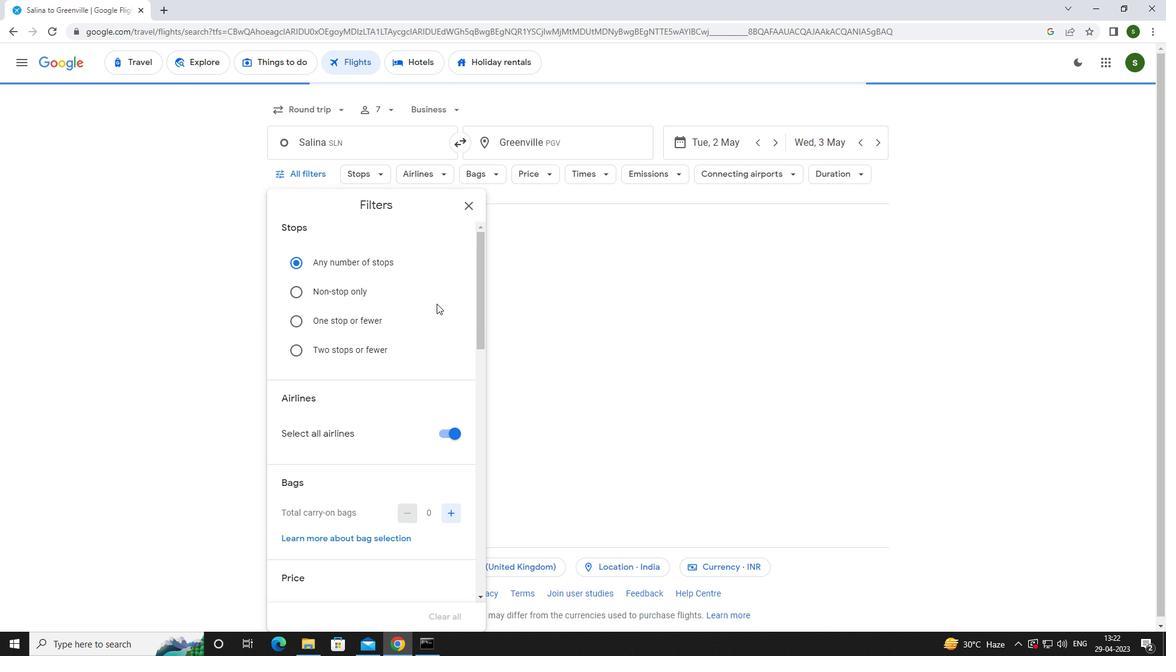 
Action: Mouse moved to (452, 312)
Screenshot: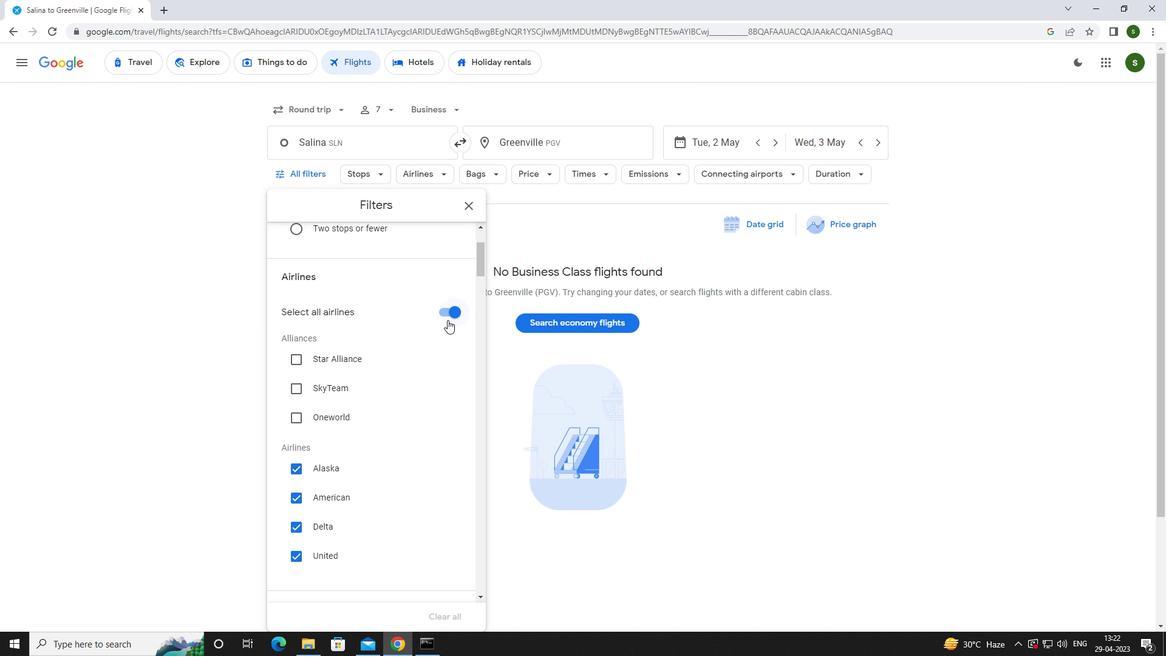 
Action: Mouse pressed left at (452, 312)
Screenshot: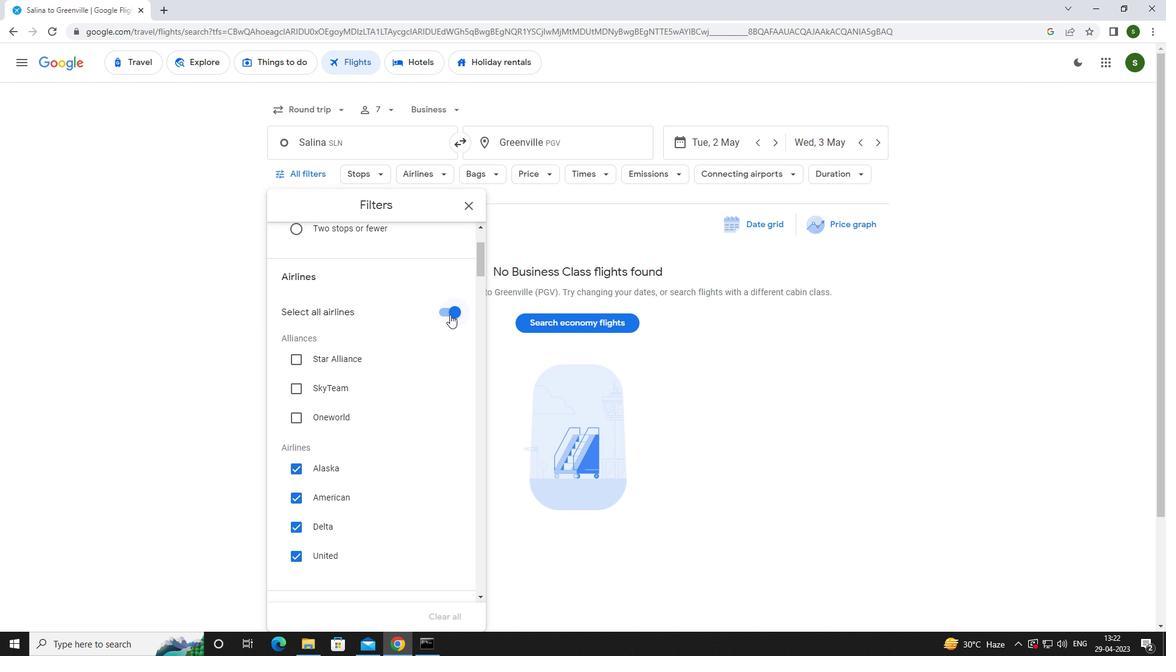 
Action: Mouse moved to (411, 329)
Screenshot: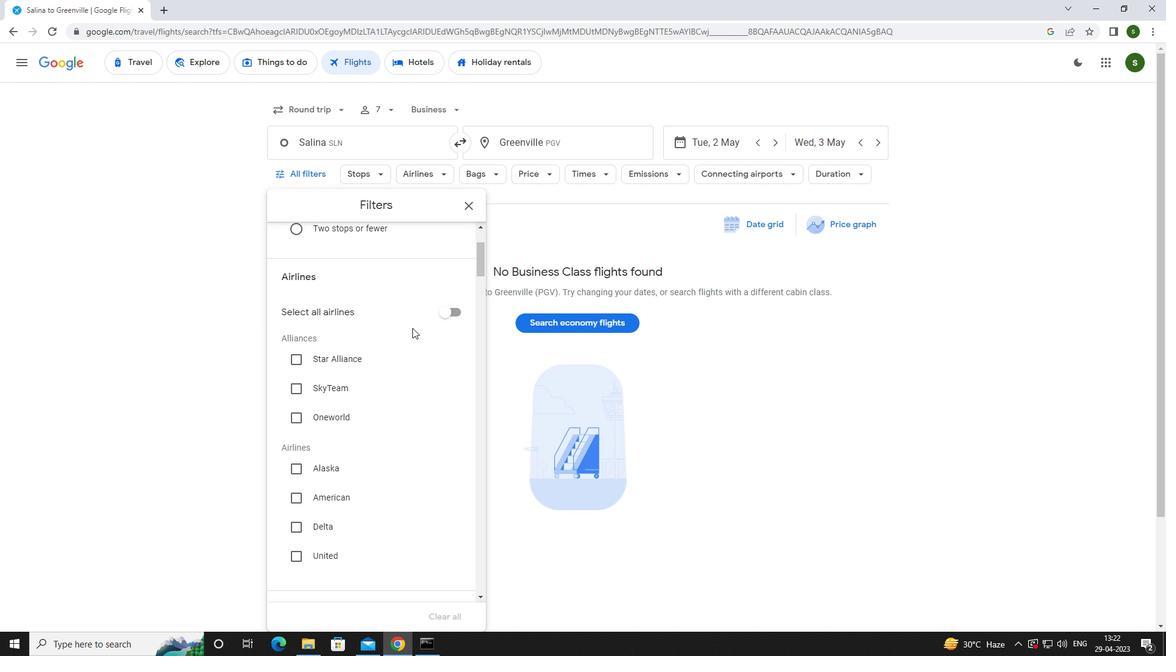 
Action: Mouse scrolled (411, 328) with delta (0, 0)
Screenshot: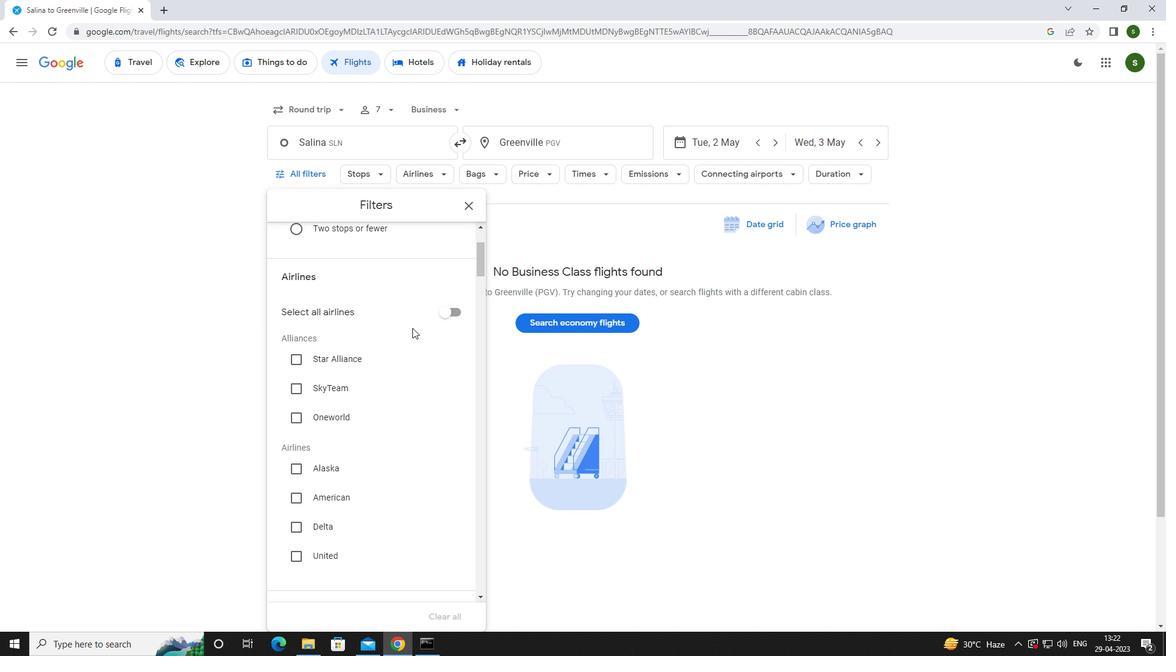 
Action: Mouse moved to (411, 331)
Screenshot: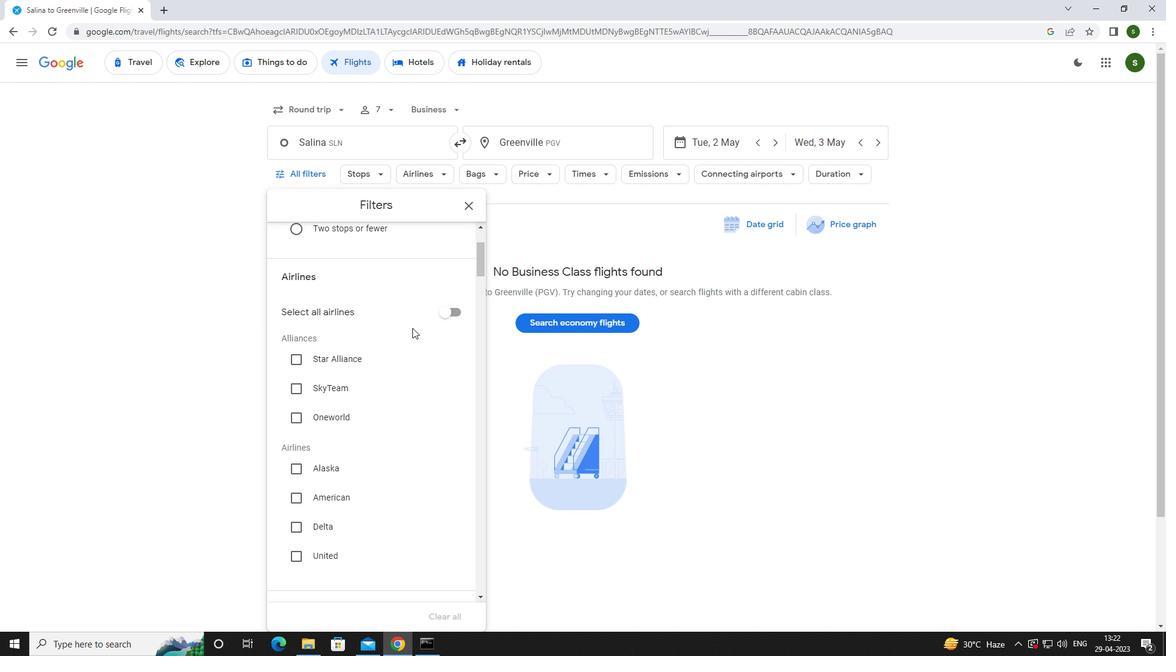 
Action: Mouse scrolled (411, 330) with delta (0, 0)
Screenshot: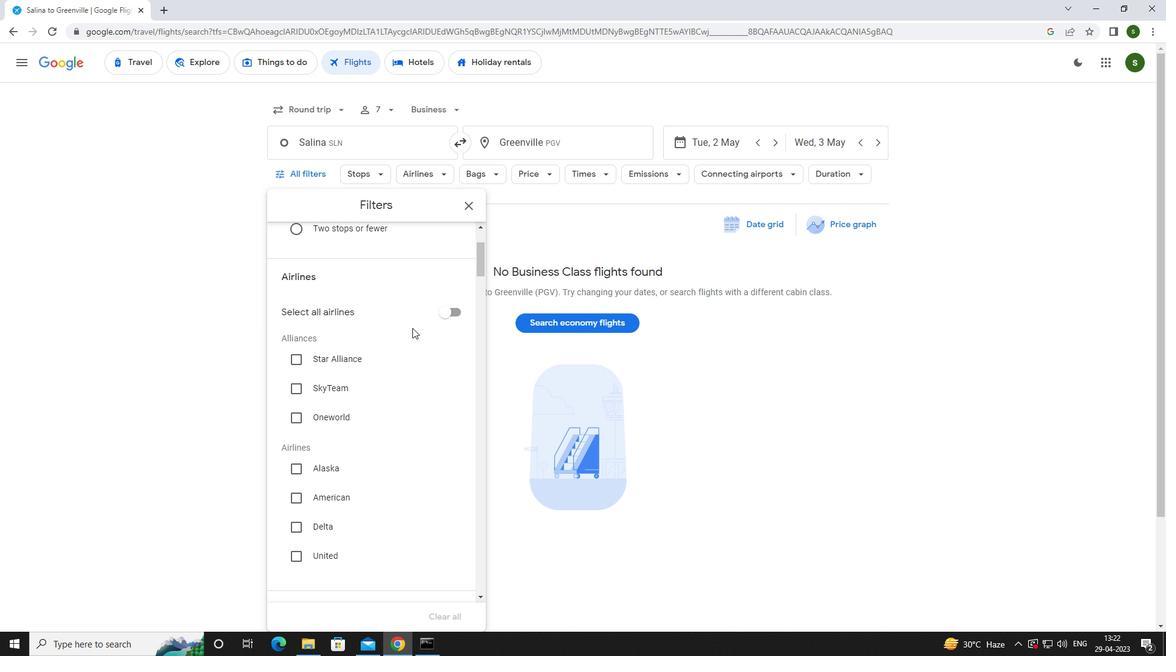 
Action: Mouse moved to (410, 334)
Screenshot: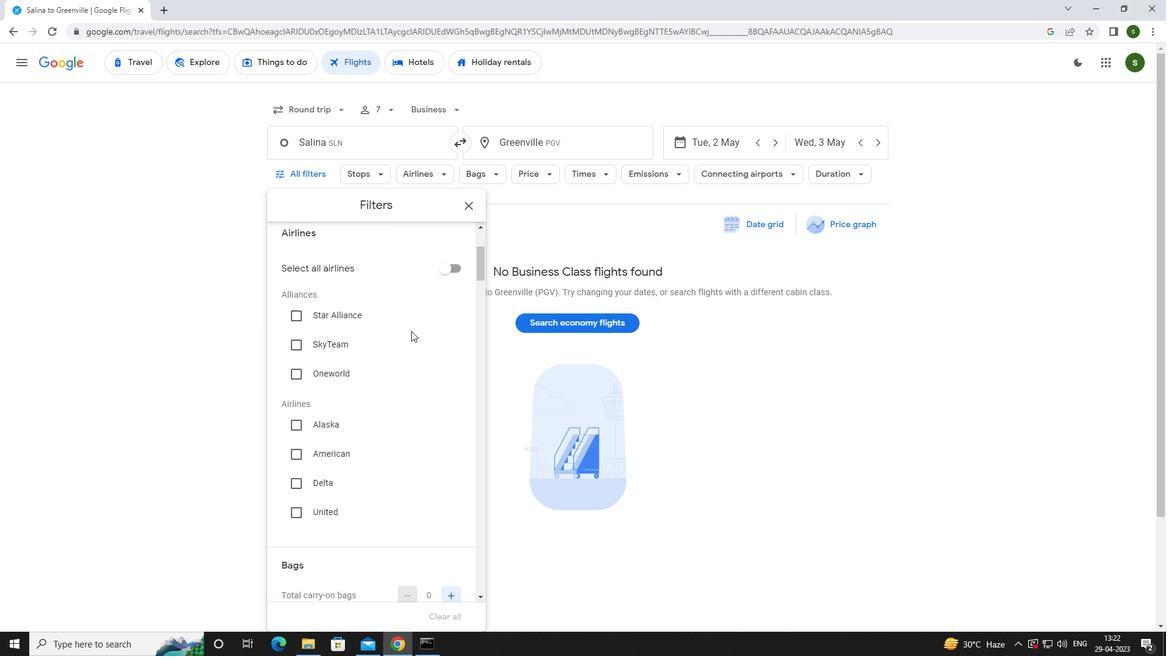 
Action: Mouse scrolled (410, 334) with delta (0, 0)
Screenshot: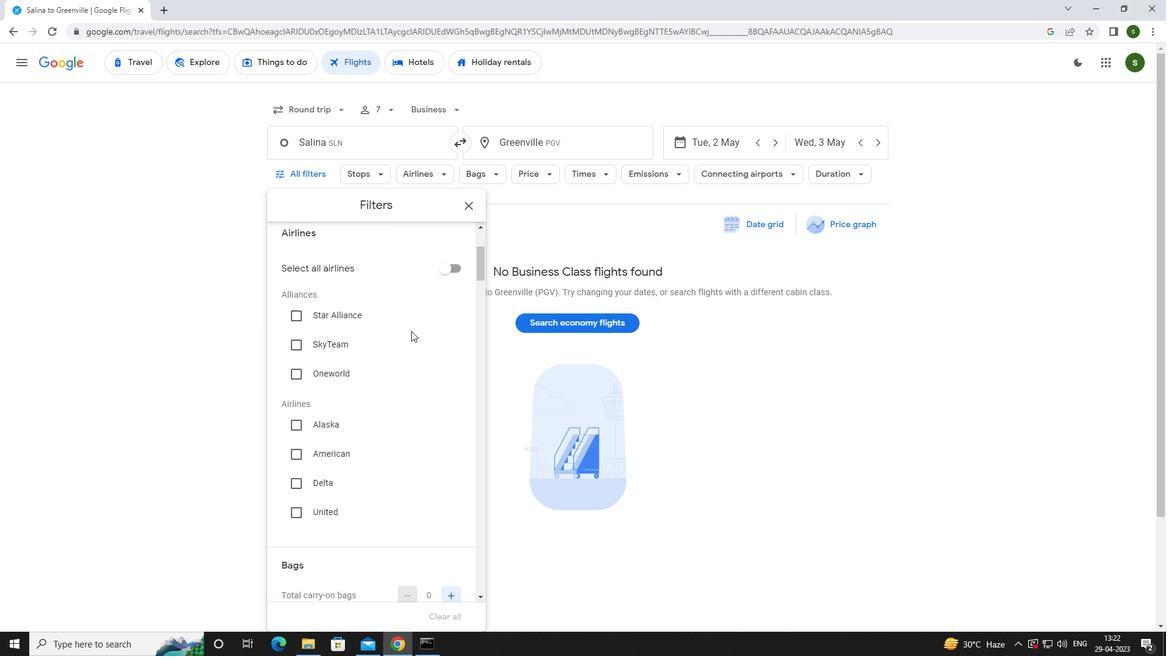 
Action: Mouse moved to (349, 320)
Screenshot: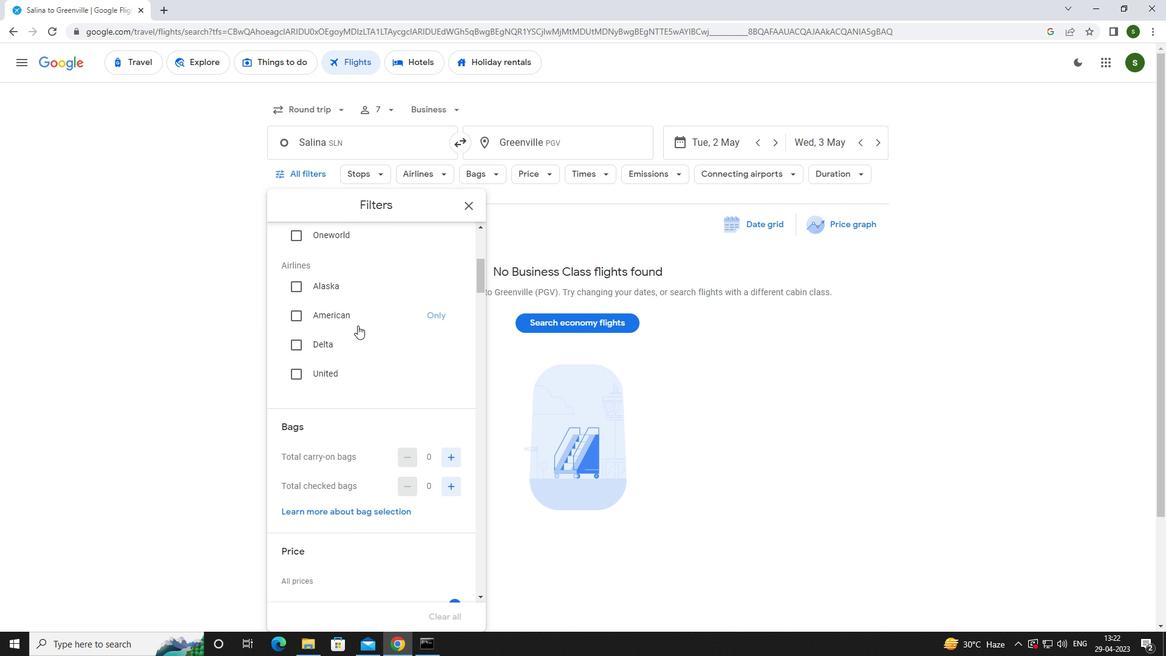 
Action: Mouse pressed left at (349, 320)
Screenshot: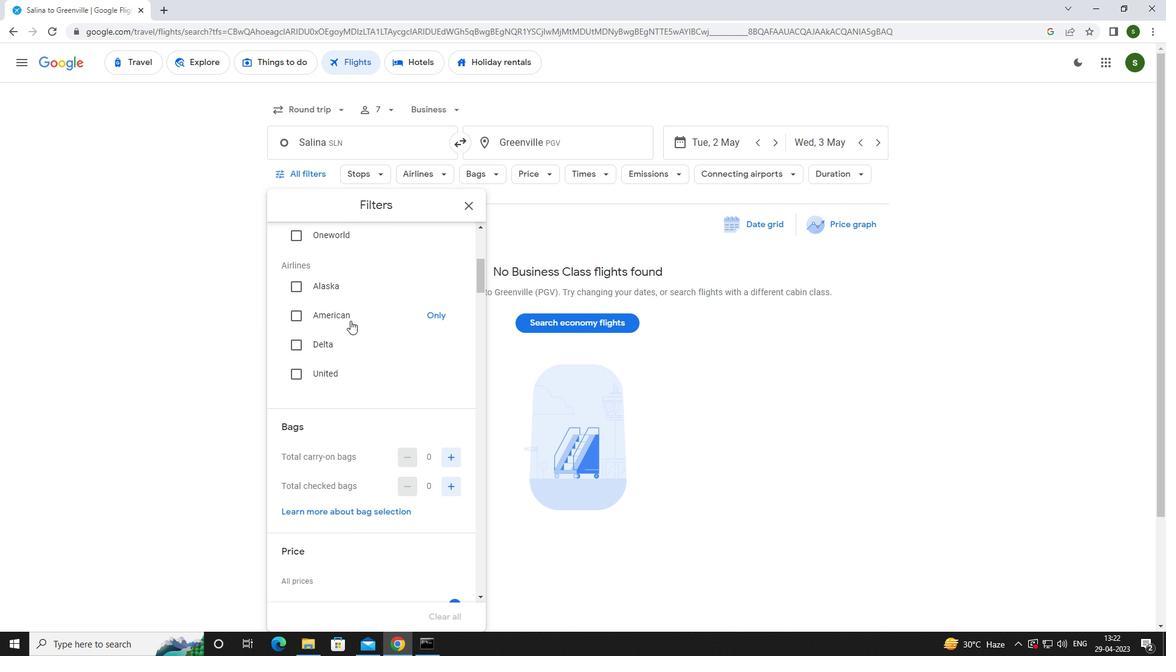 
Action: Mouse moved to (384, 337)
Screenshot: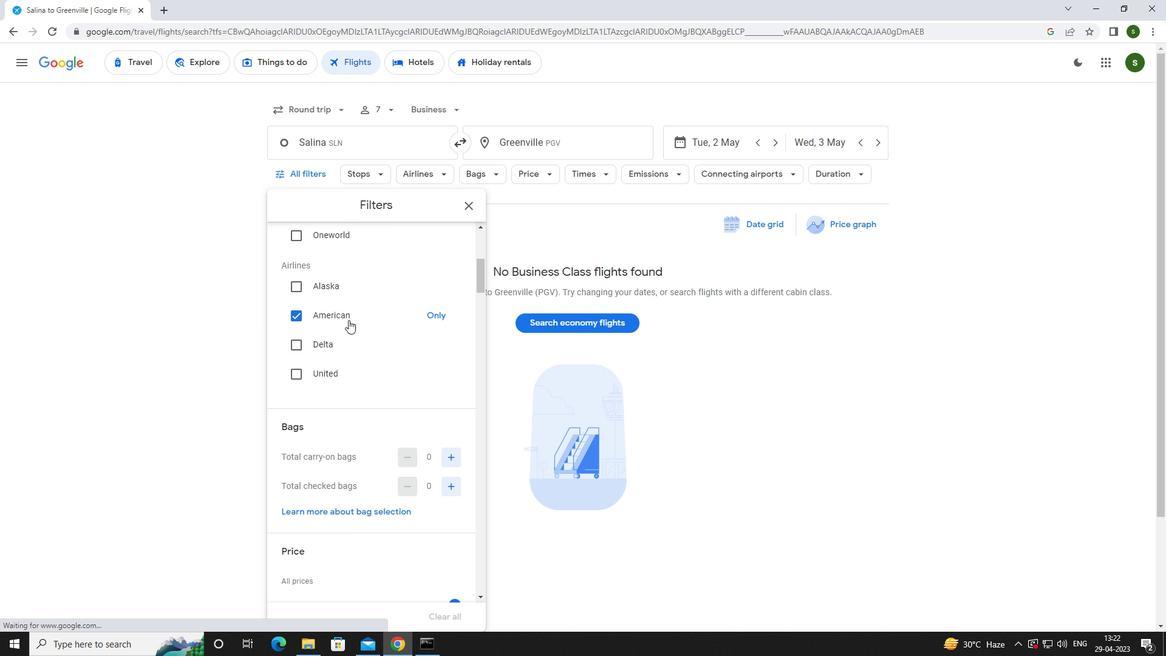 
Action: Mouse scrolled (384, 337) with delta (0, 0)
Screenshot: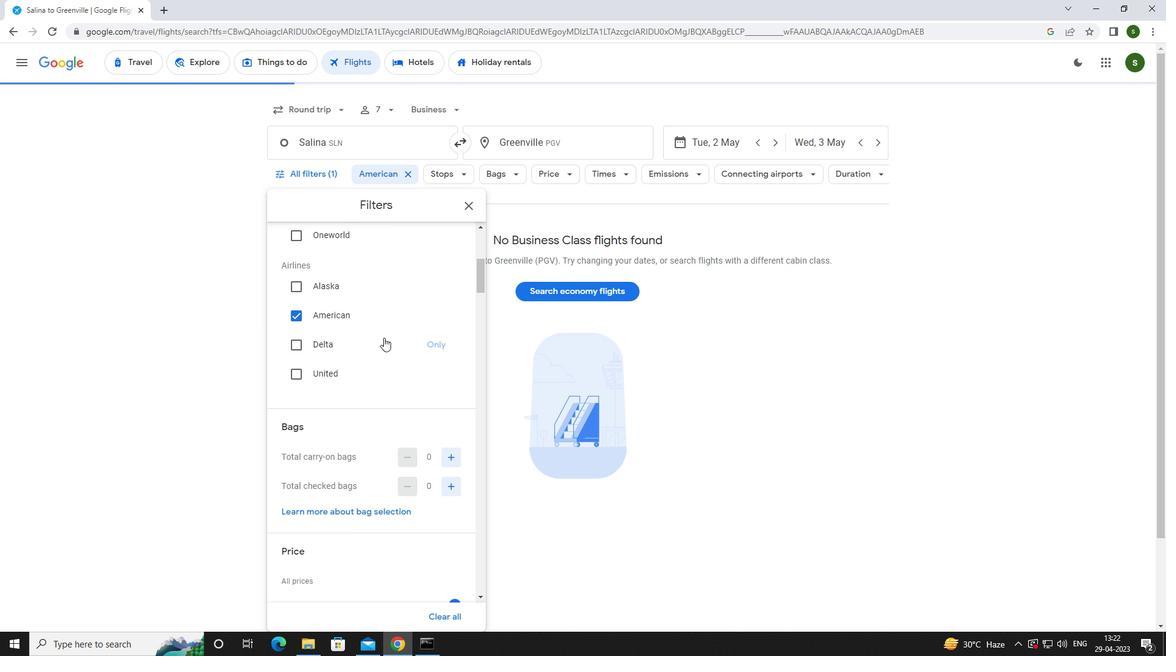 
Action: Mouse scrolled (384, 337) with delta (0, 0)
Screenshot: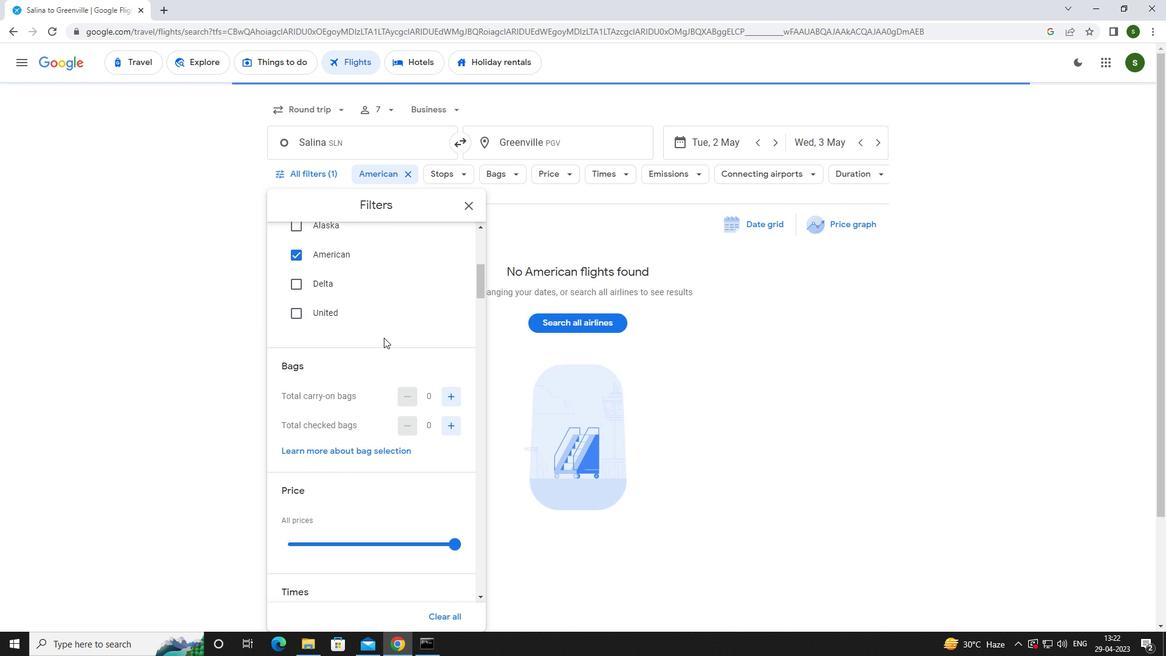 
Action: Mouse scrolled (384, 337) with delta (0, 0)
Screenshot: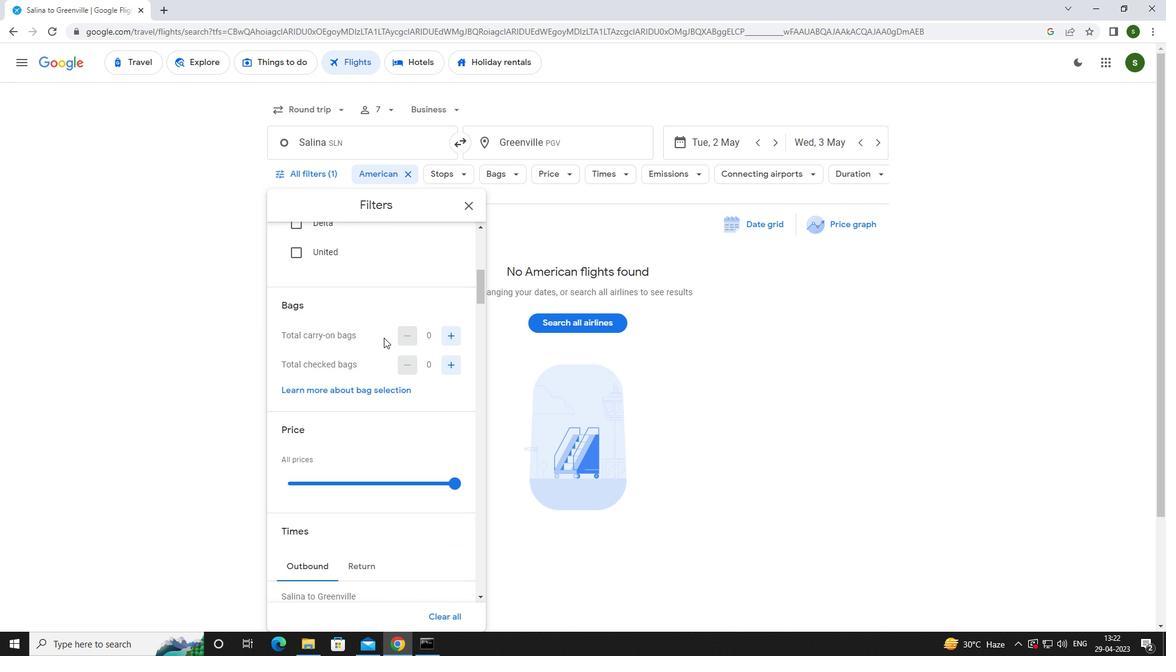 
Action: Mouse moved to (454, 421)
Screenshot: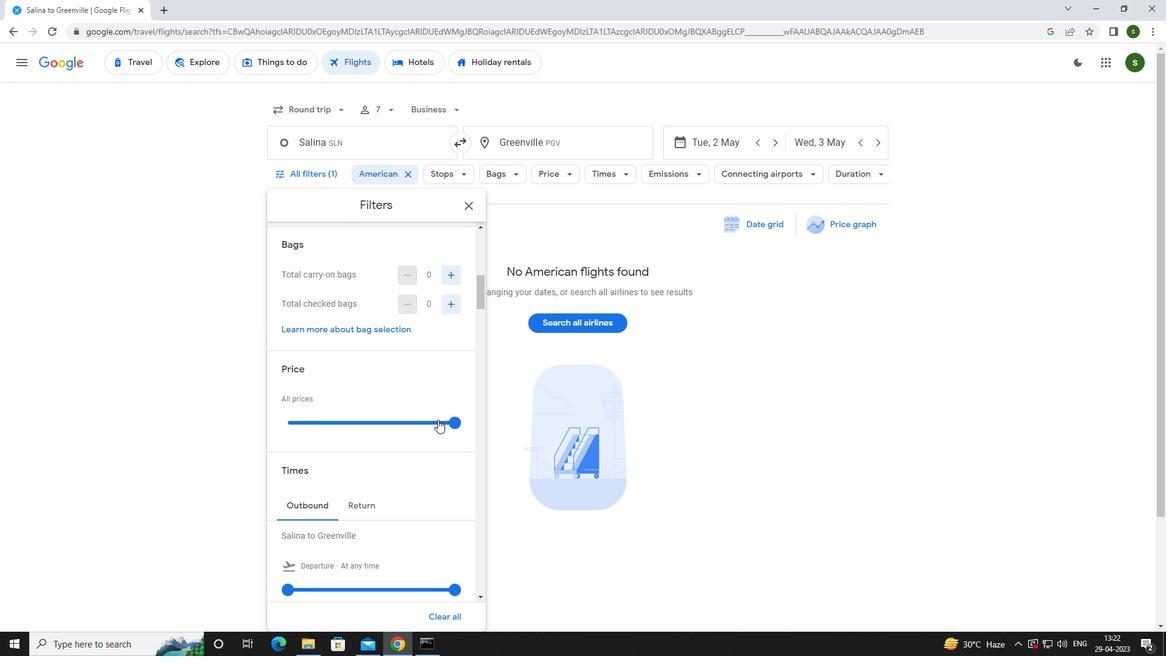 
Action: Mouse pressed left at (454, 421)
Screenshot: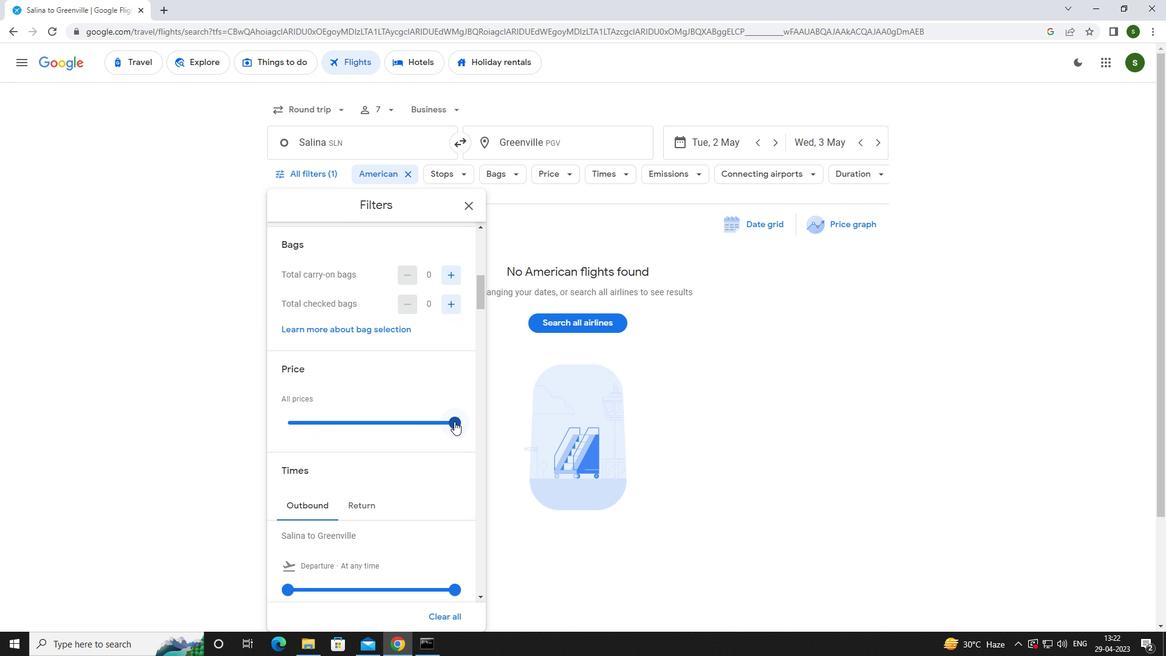 
Action: Mouse moved to (405, 402)
Screenshot: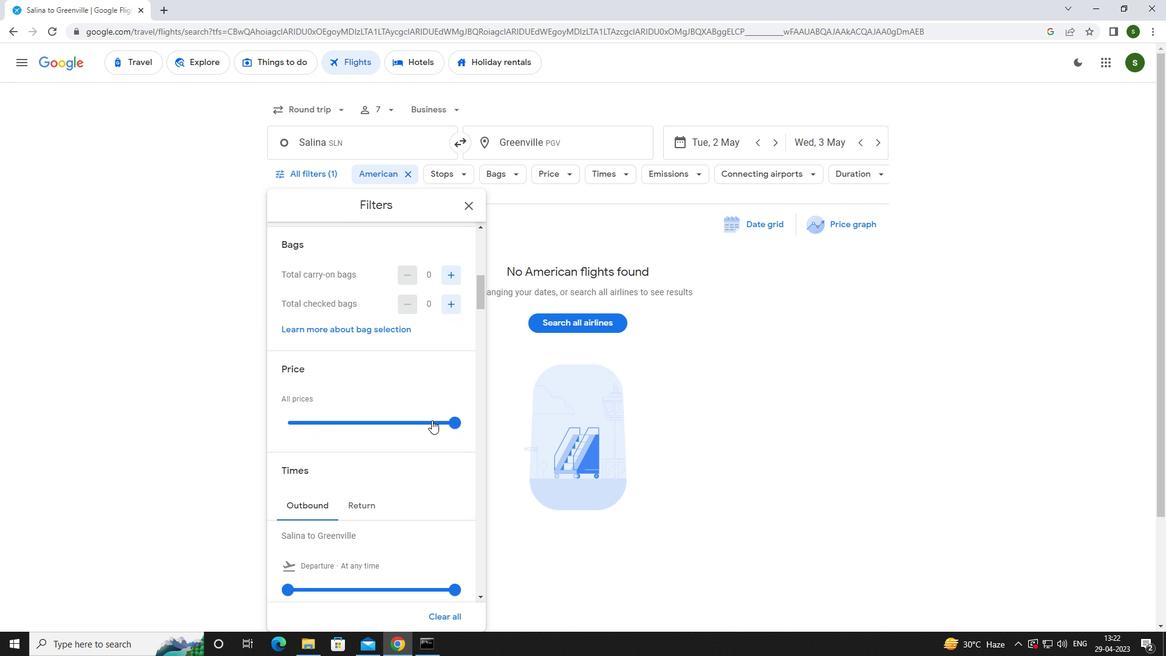 
Action: Mouse scrolled (405, 402) with delta (0, 0)
Screenshot: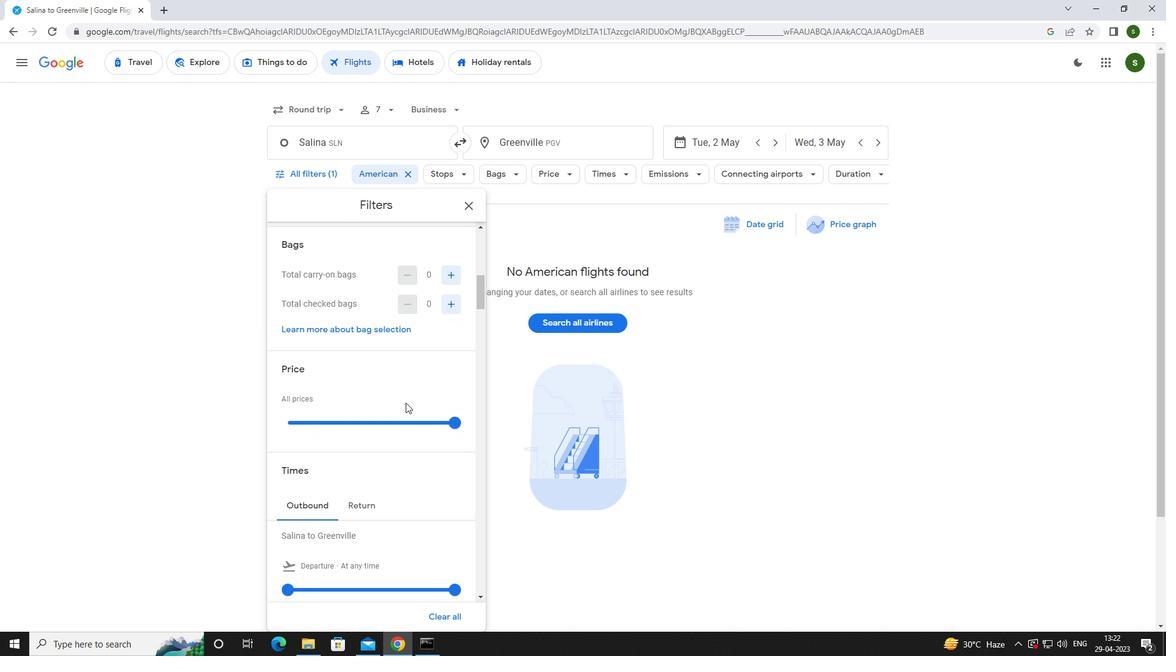 
Action: Mouse scrolled (405, 402) with delta (0, 0)
Screenshot: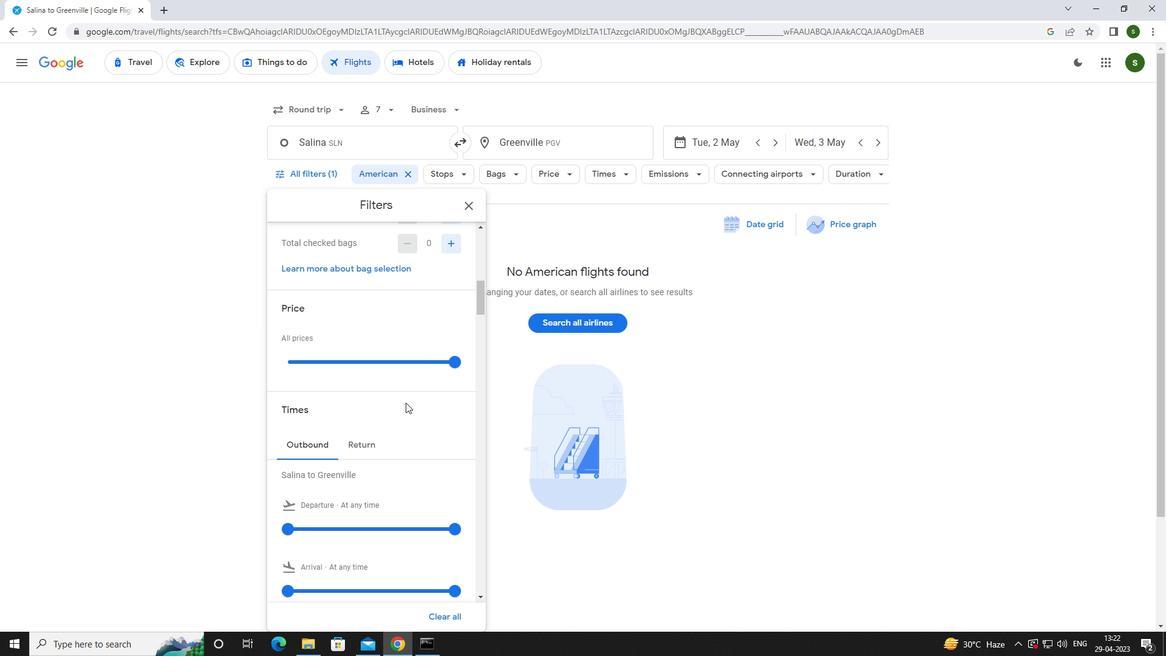 
Action: Mouse scrolled (405, 402) with delta (0, 0)
Screenshot: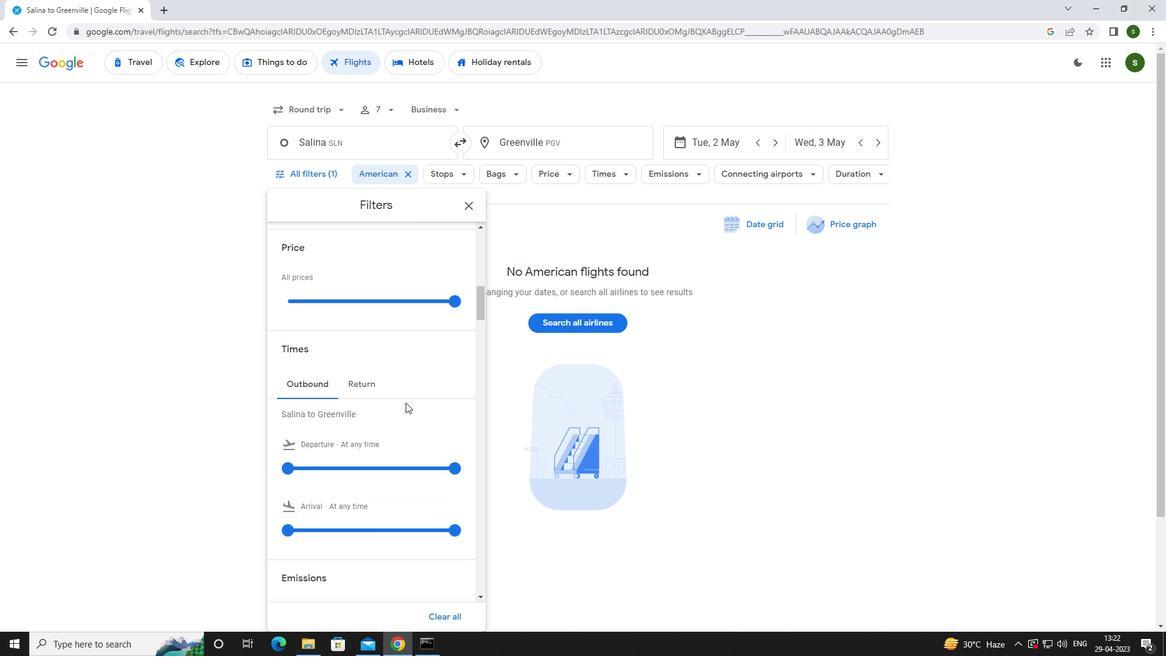 
Action: Mouse moved to (288, 402)
Screenshot: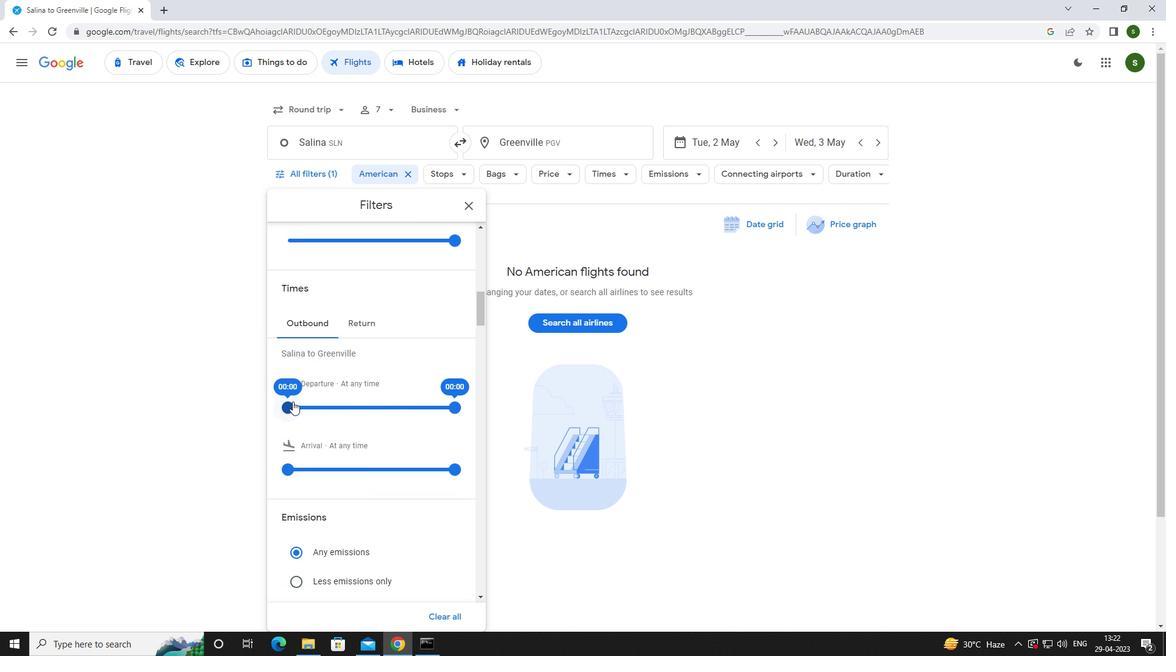 
Action: Mouse pressed left at (288, 402)
Screenshot: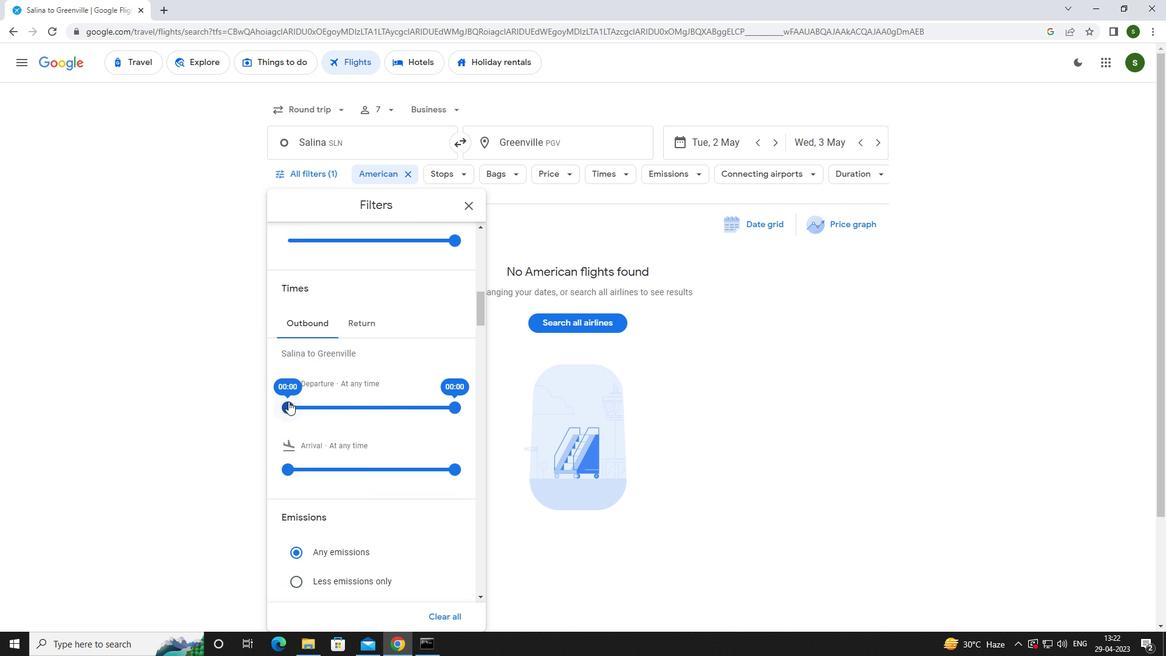 
Action: Mouse moved to (374, 326)
Screenshot: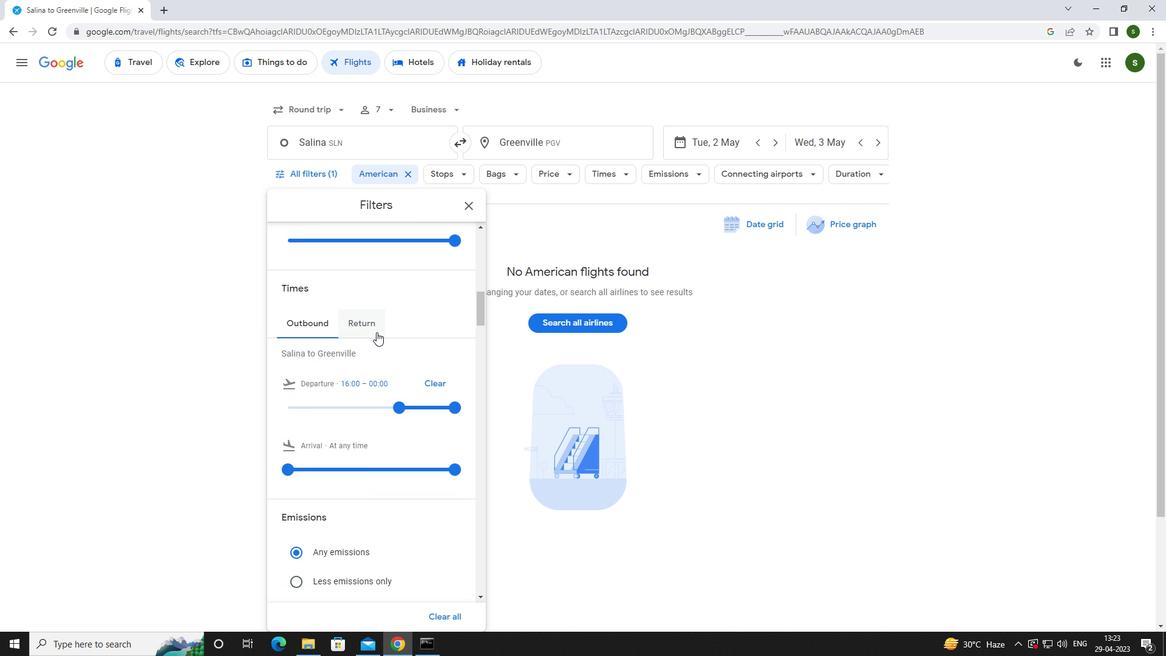 
Action: Mouse pressed left at (374, 326)
Screenshot: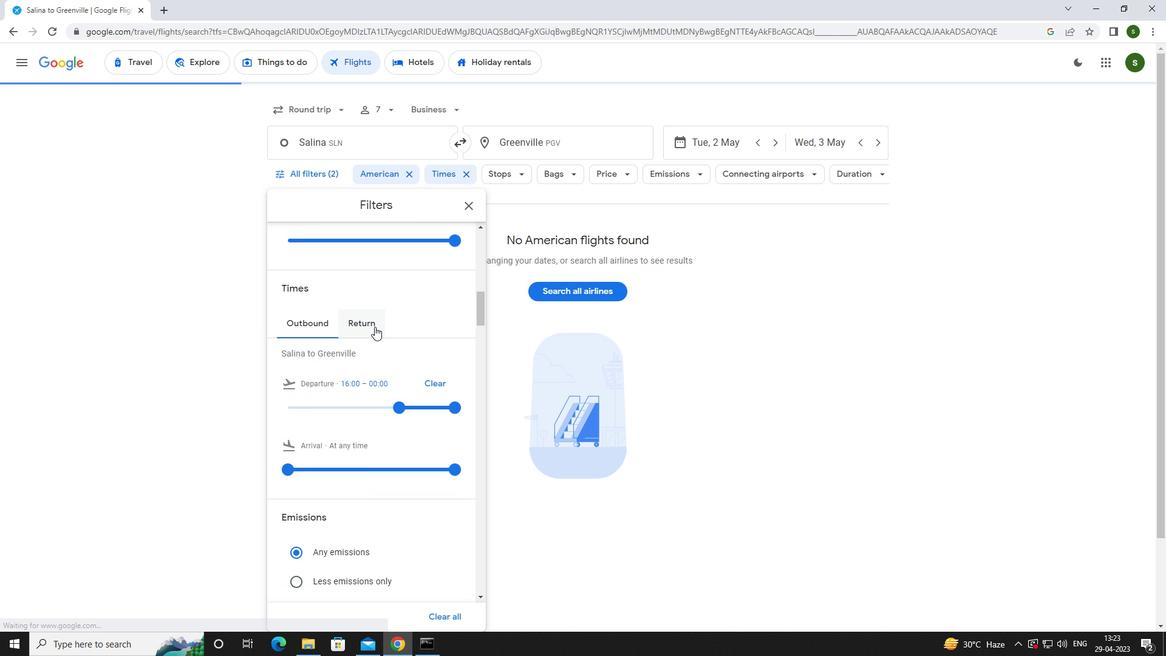 
Action: Mouse moved to (289, 408)
Screenshot: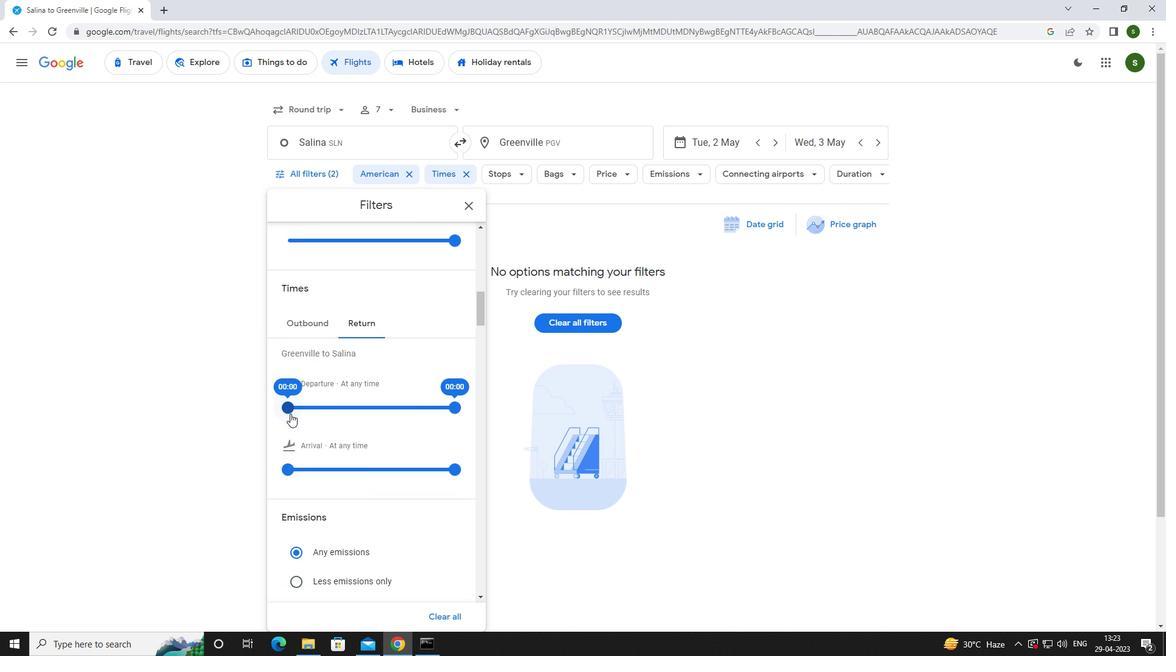
Action: Mouse pressed left at (289, 408)
Screenshot: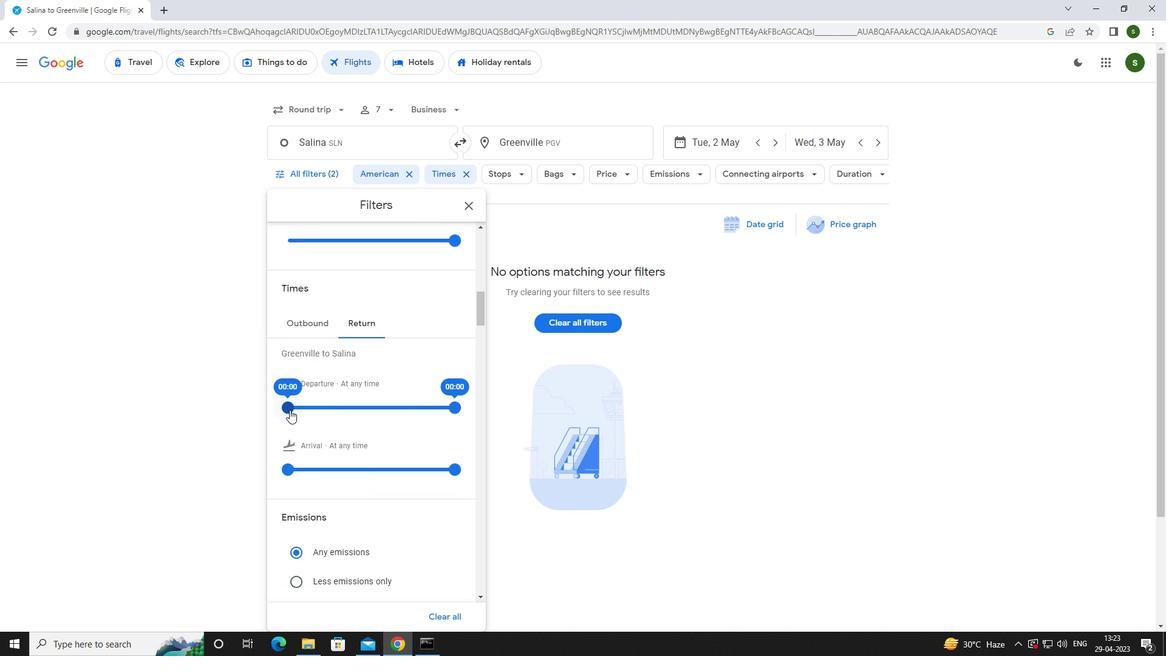 
Action: Mouse moved to (735, 367)
Screenshot: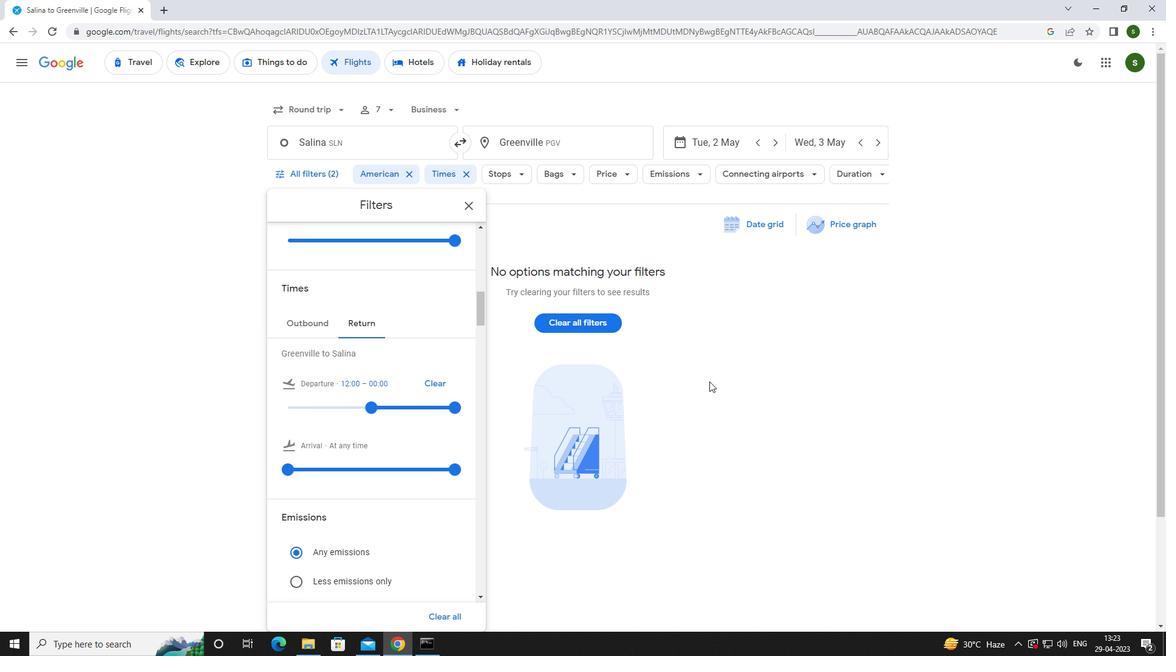 
Action: Mouse pressed left at (735, 367)
Screenshot: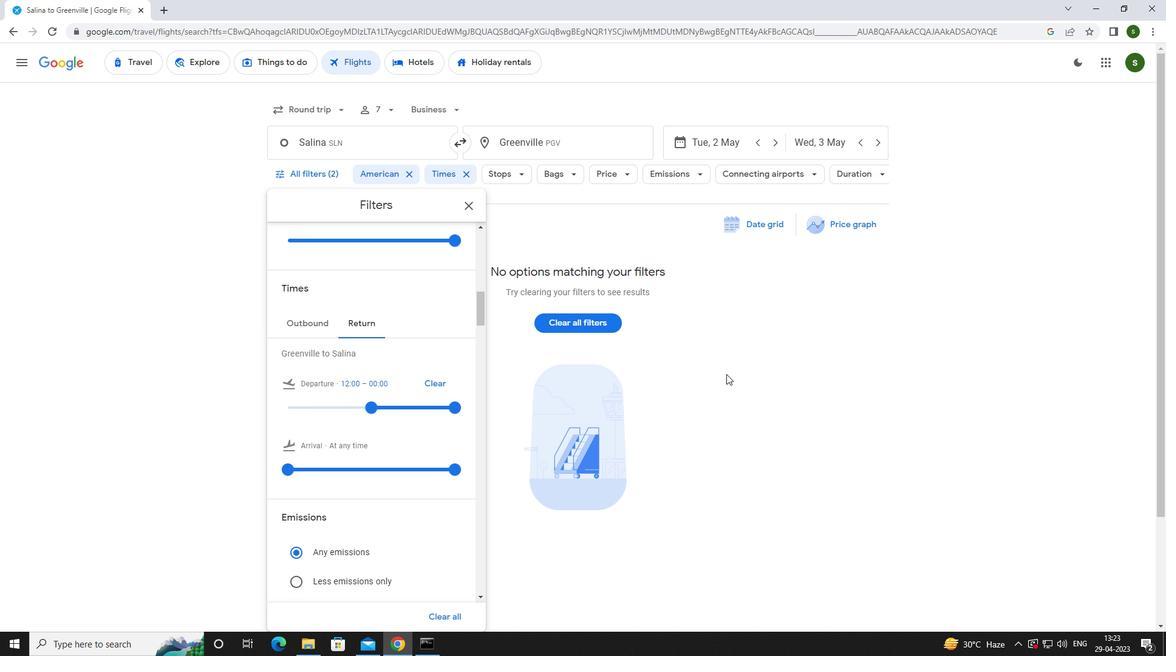 
Action: Mouse moved to (735, 367)
Screenshot: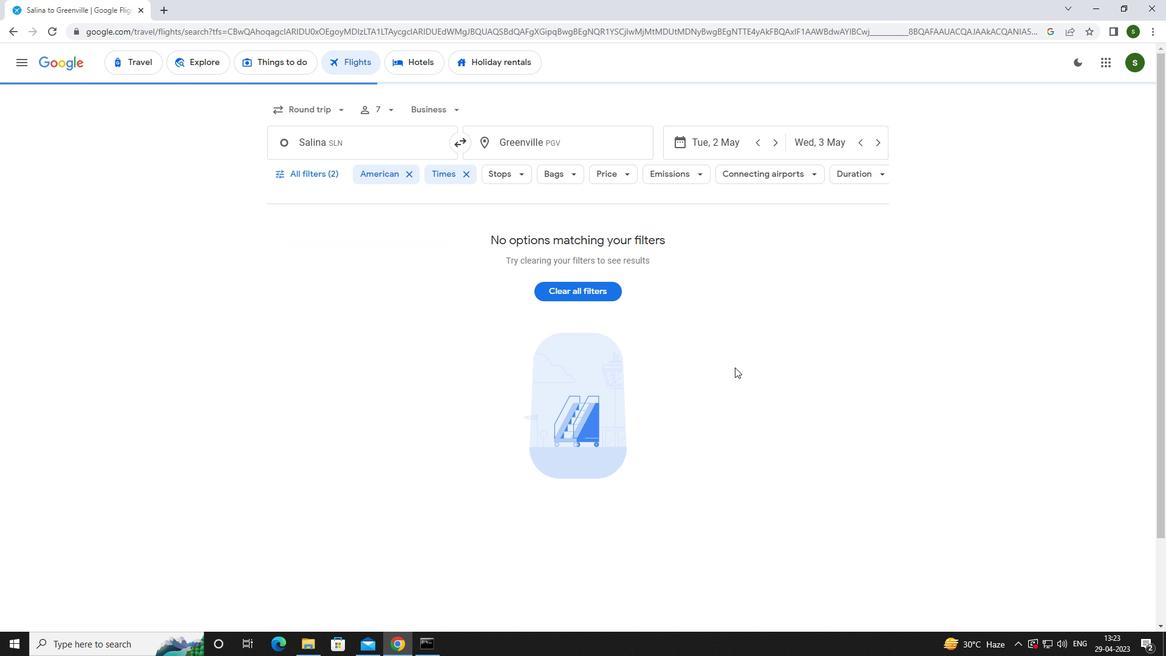 
